 Task: Look for space in Tomioka, Japan from 17th June, 2023 to 21st June, 2023 for 2 adults in price range Rs.7000 to Rs.12000. Place can be private room with 1  bedroom having 2 beds and 1 bathroom. Property type can be house, flat, guest house. Booking option can be shelf check-in. Required host language is English.
Action: Mouse moved to (438, 88)
Screenshot: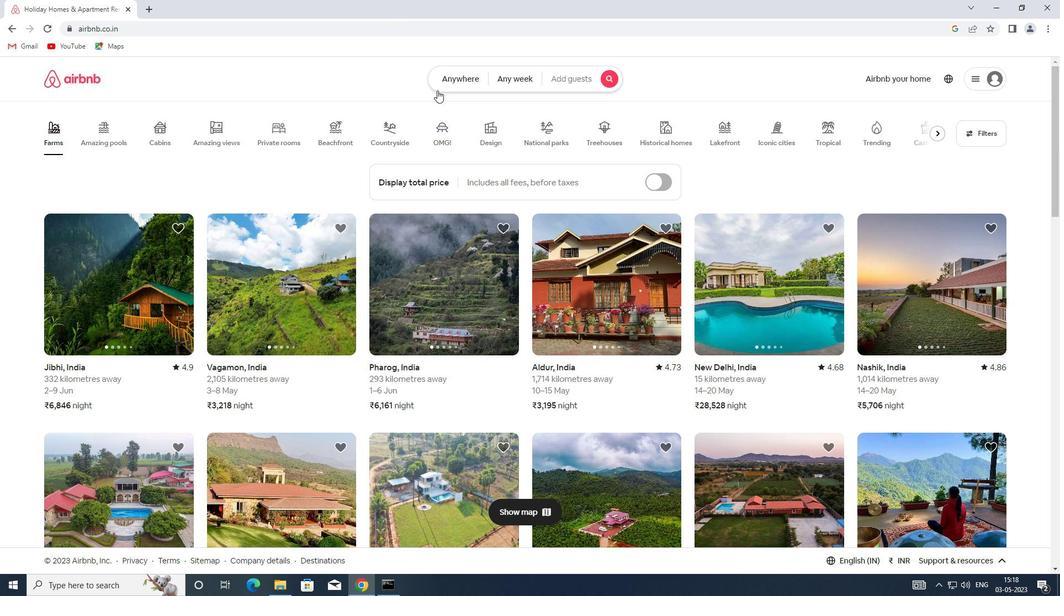 
Action: Mouse pressed left at (438, 88)
Screenshot: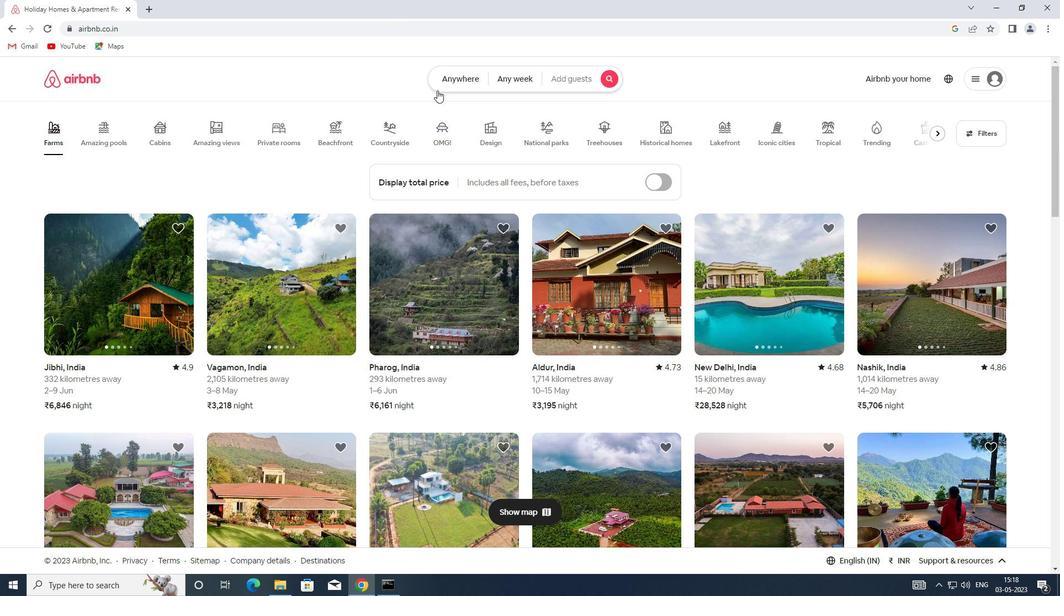 
Action: Mouse moved to (353, 122)
Screenshot: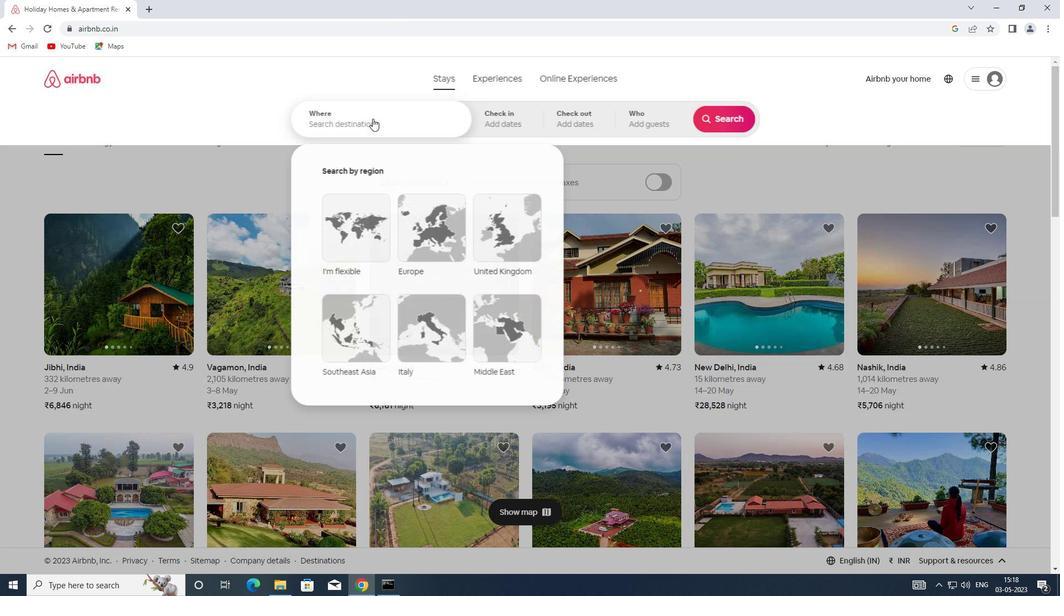 
Action: Mouse pressed left at (353, 122)
Screenshot: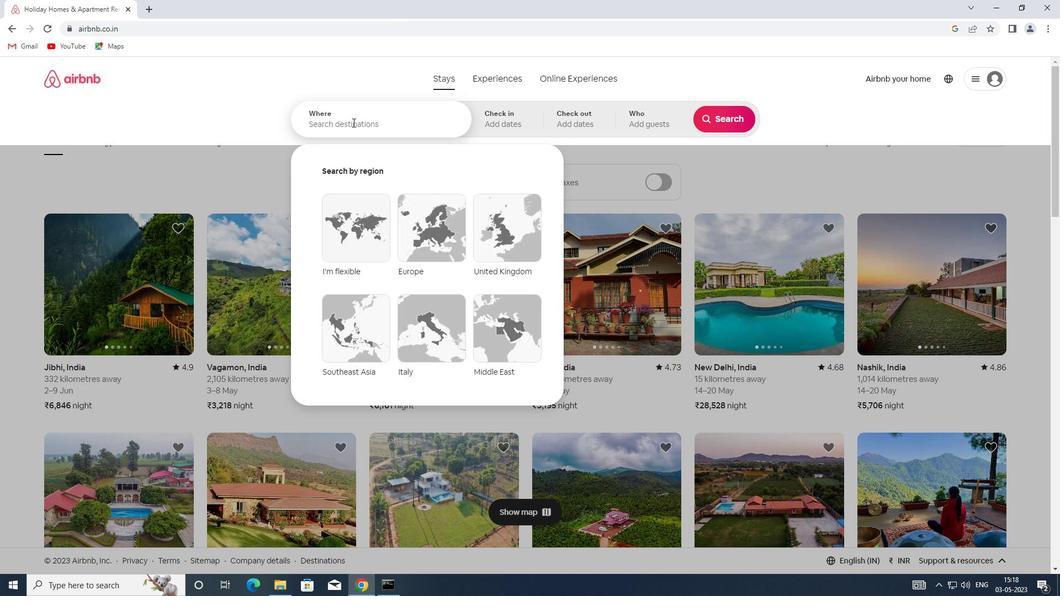 
Action: Key pressed <Key.shift>TOMIOKA,<Key.shift><Key.shift><Key.shift><Key.shift><Key.shift><Key.shift><Key.shift><Key.shift><Key.shift><Key.shift><Key.shift><Key.shift><Key.shift><Key.shift><Key.shift>JAPAN
Screenshot: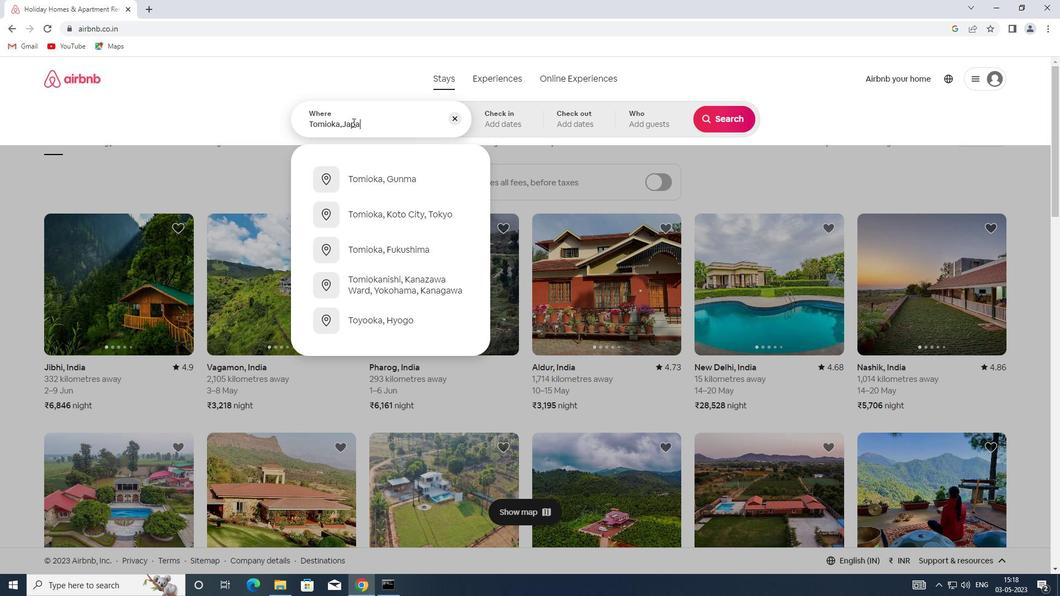 
Action: Mouse moved to (497, 123)
Screenshot: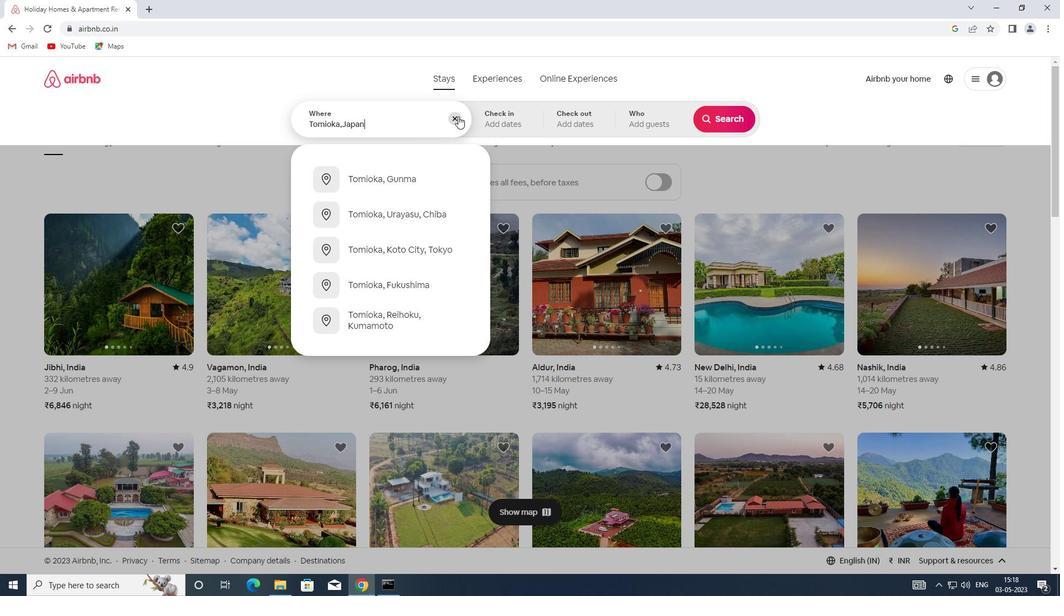 
Action: Mouse pressed left at (497, 123)
Screenshot: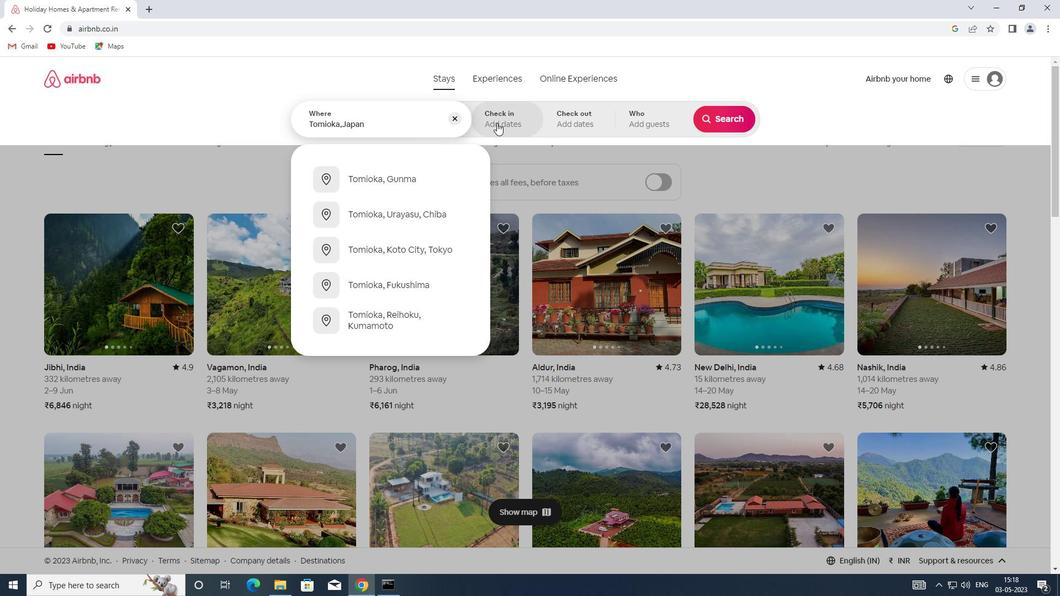 
Action: Mouse moved to (709, 304)
Screenshot: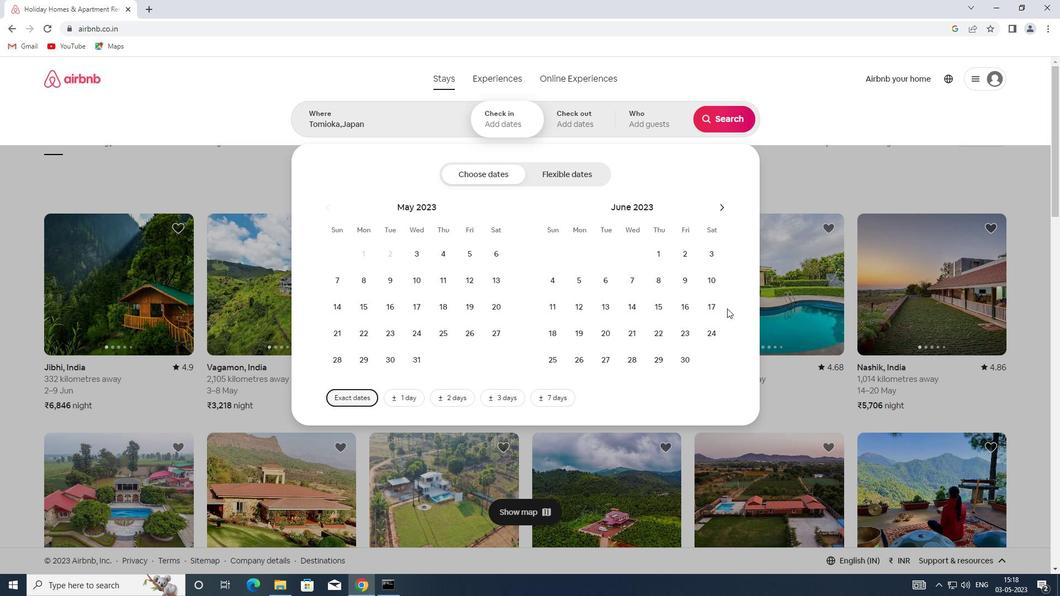 
Action: Mouse pressed left at (709, 304)
Screenshot: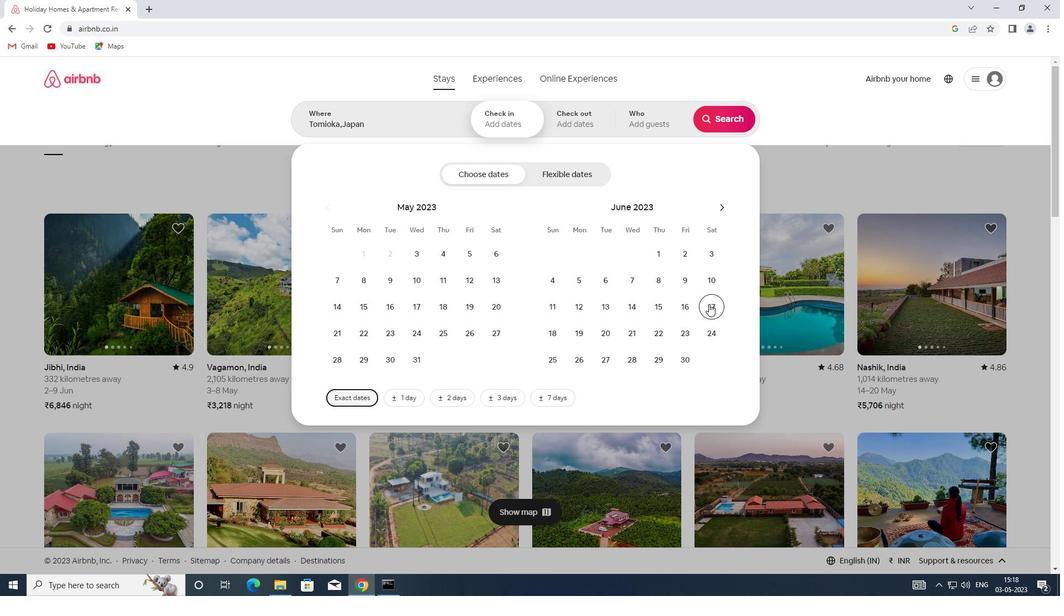 
Action: Mouse moved to (628, 333)
Screenshot: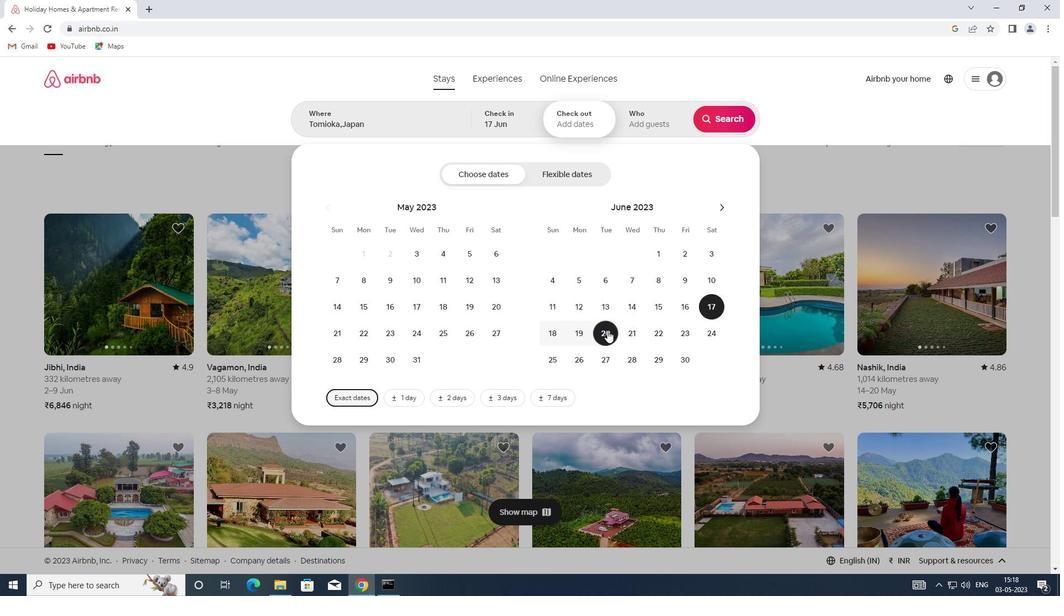 
Action: Mouse pressed left at (628, 333)
Screenshot: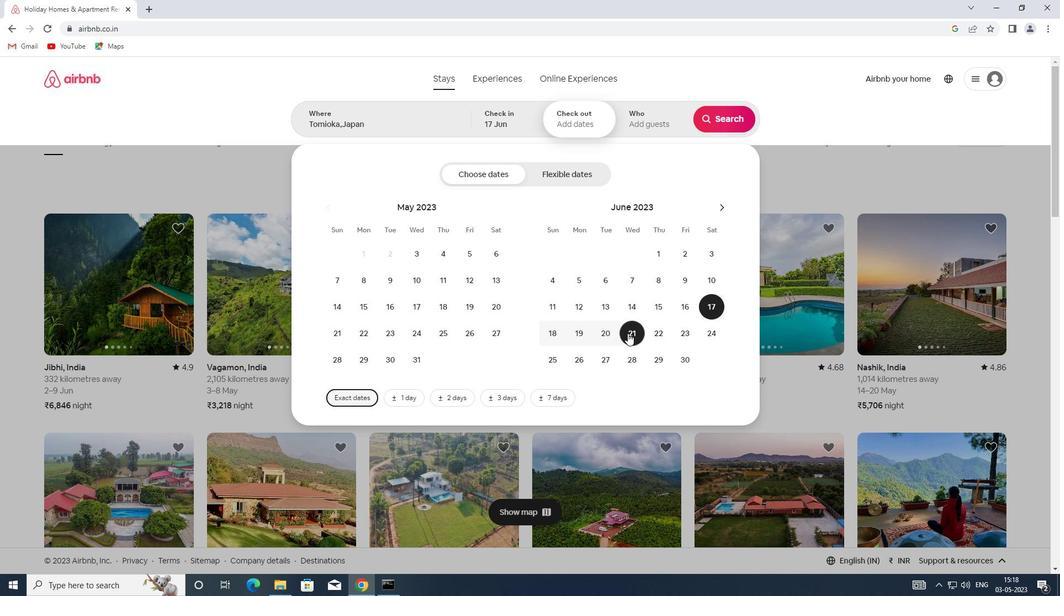 
Action: Mouse moved to (640, 112)
Screenshot: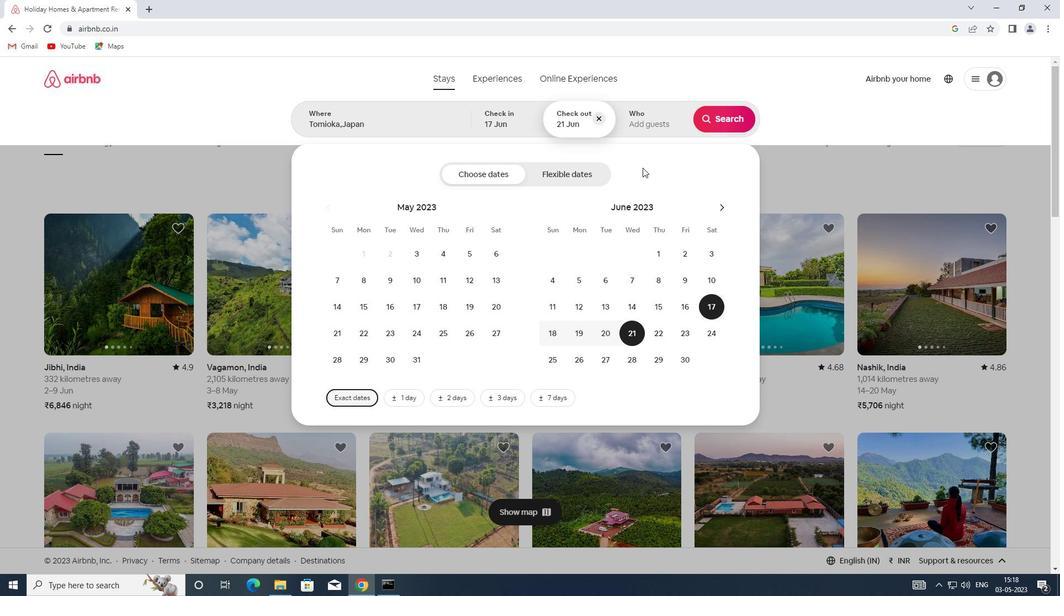 
Action: Mouse pressed left at (640, 112)
Screenshot: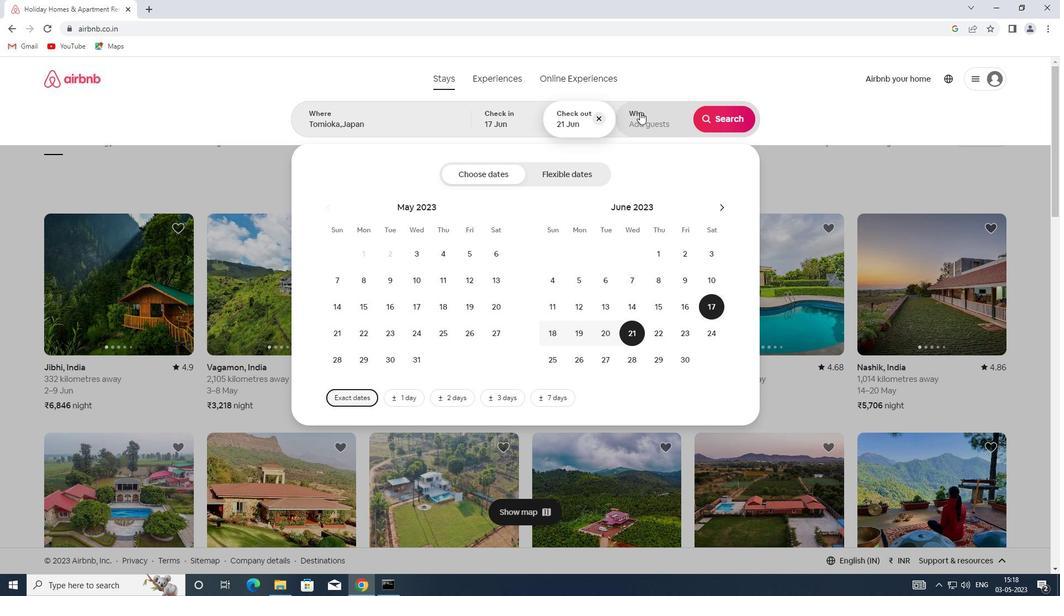 
Action: Mouse moved to (730, 184)
Screenshot: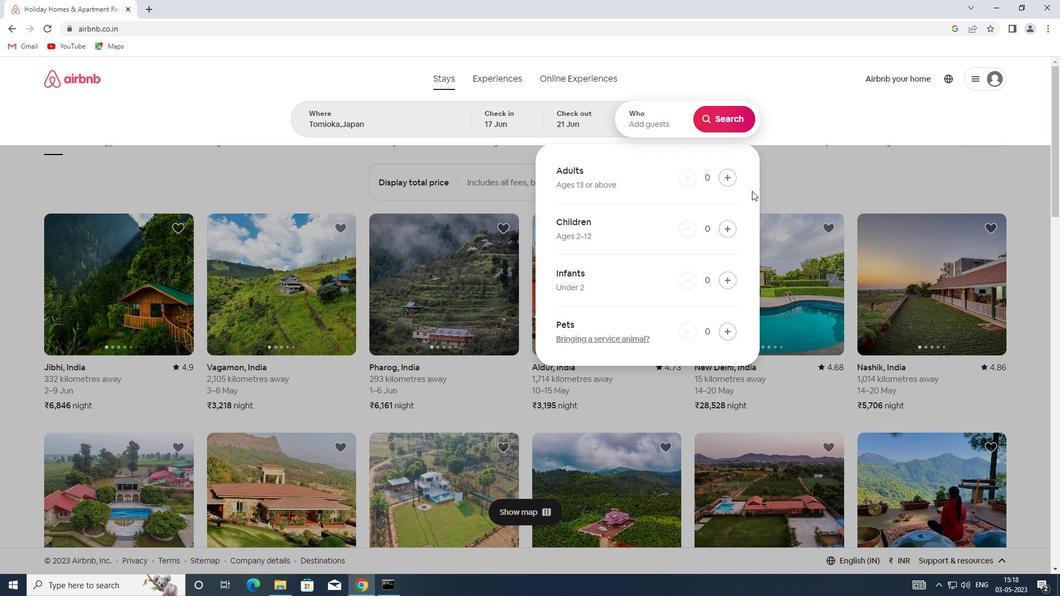
Action: Mouse pressed left at (730, 184)
Screenshot: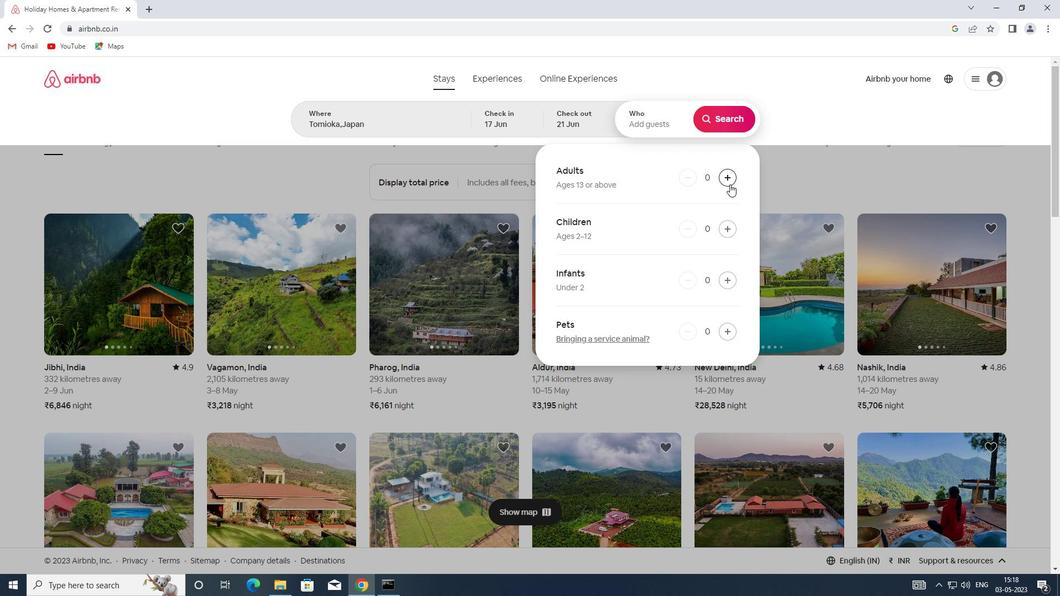 
Action: Mouse moved to (730, 183)
Screenshot: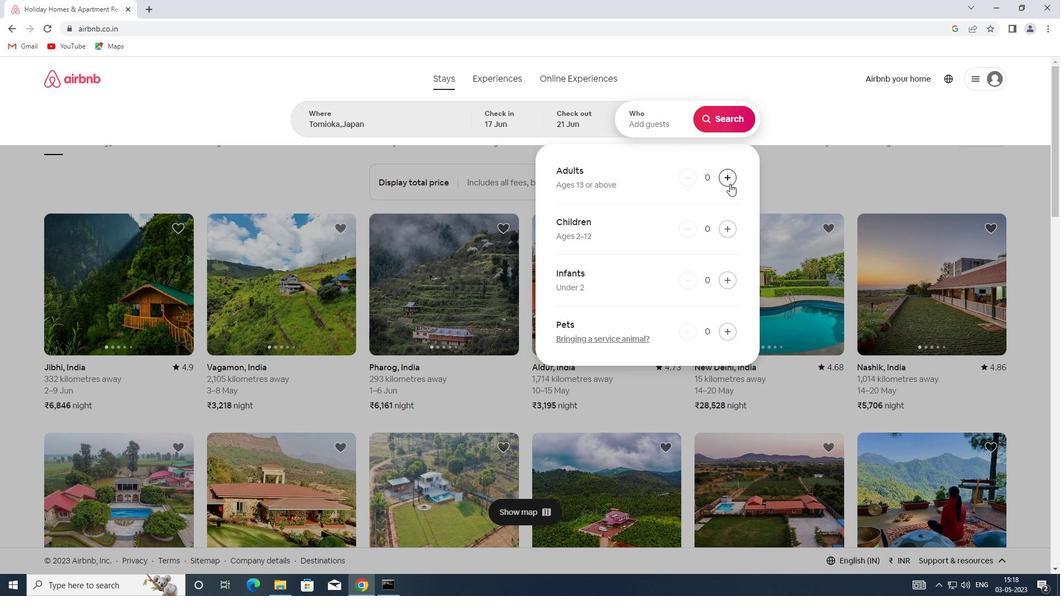 
Action: Mouse pressed left at (730, 183)
Screenshot: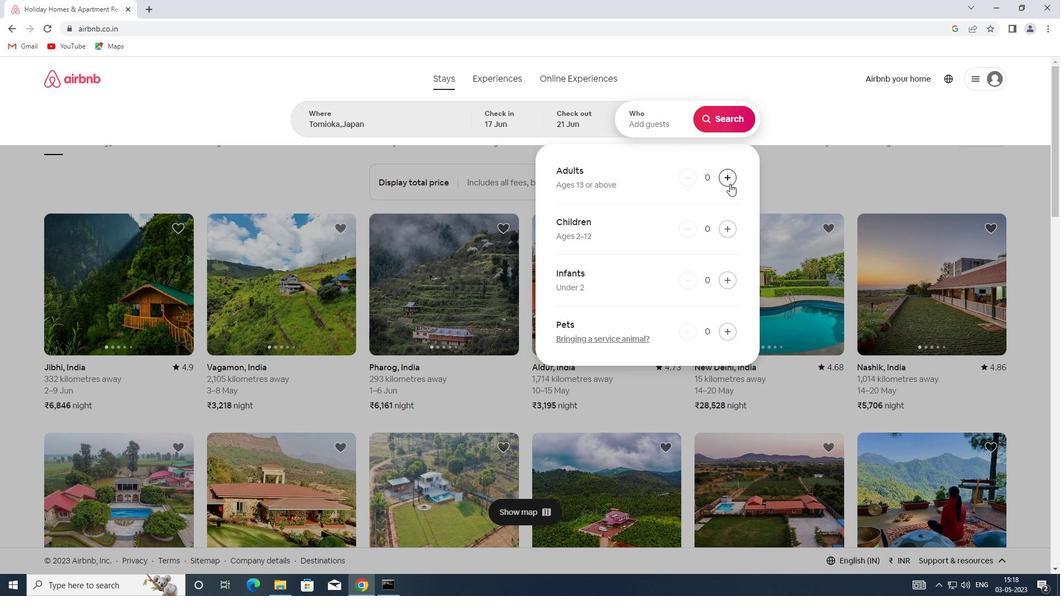 
Action: Mouse moved to (730, 121)
Screenshot: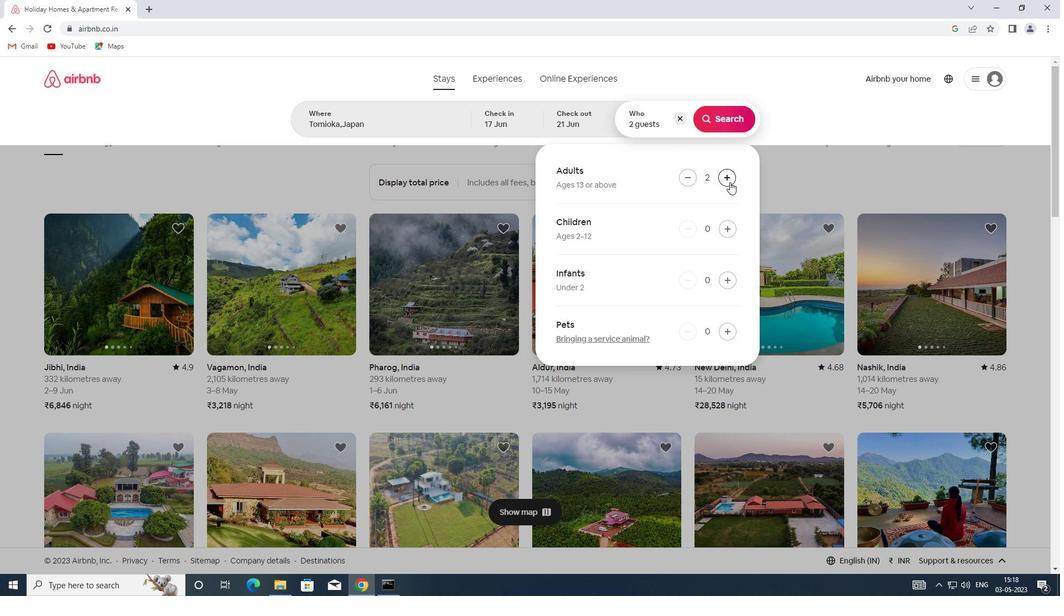
Action: Mouse pressed left at (730, 121)
Screenshot: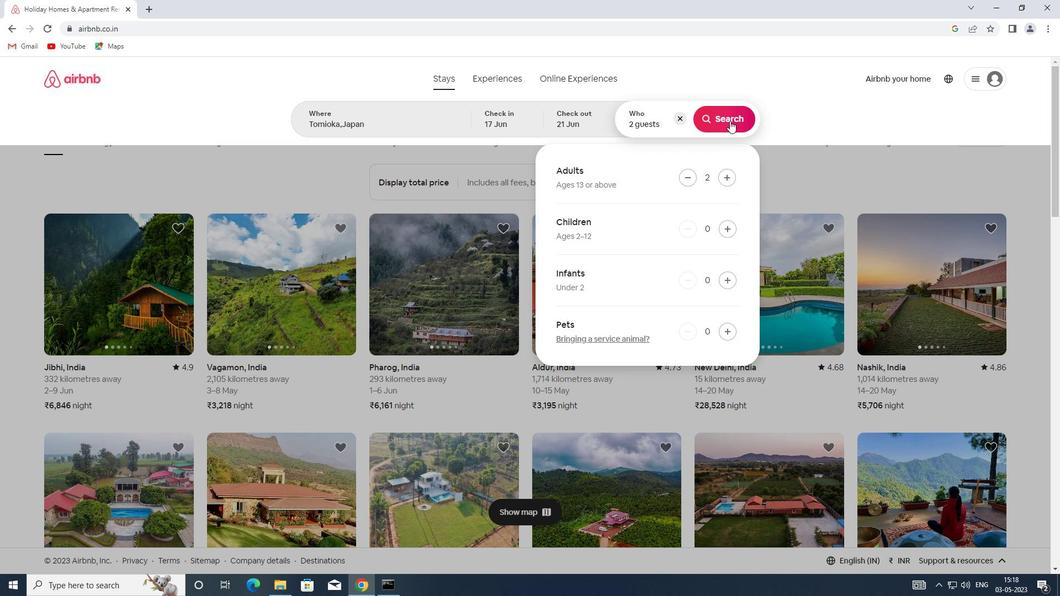 
Action: Mouse moved to (1007, 123)
Screenshot: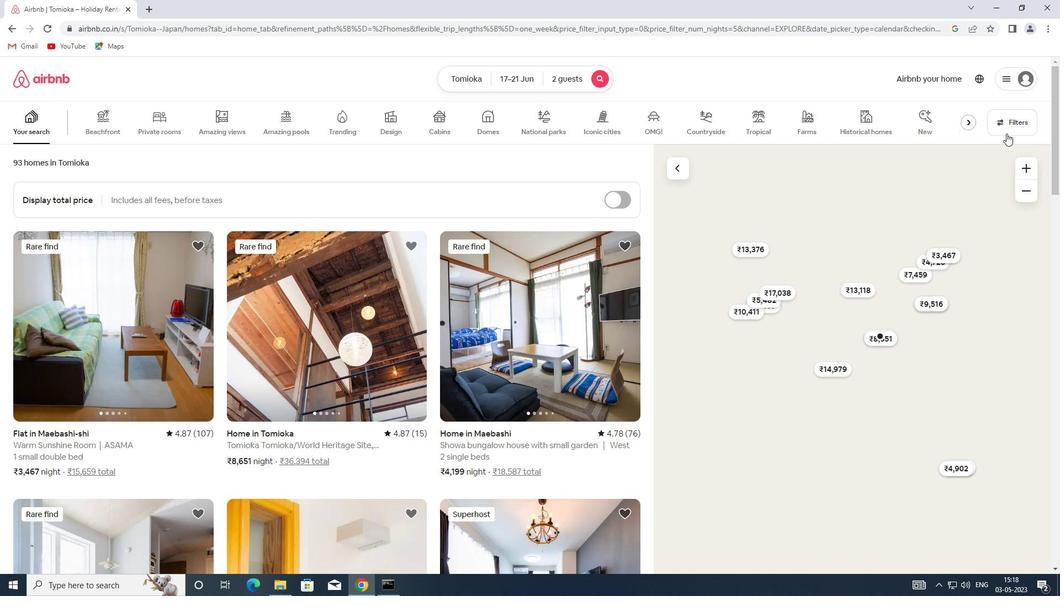 
Action: Mouse pressed left at (1007, 123)
Screenshot: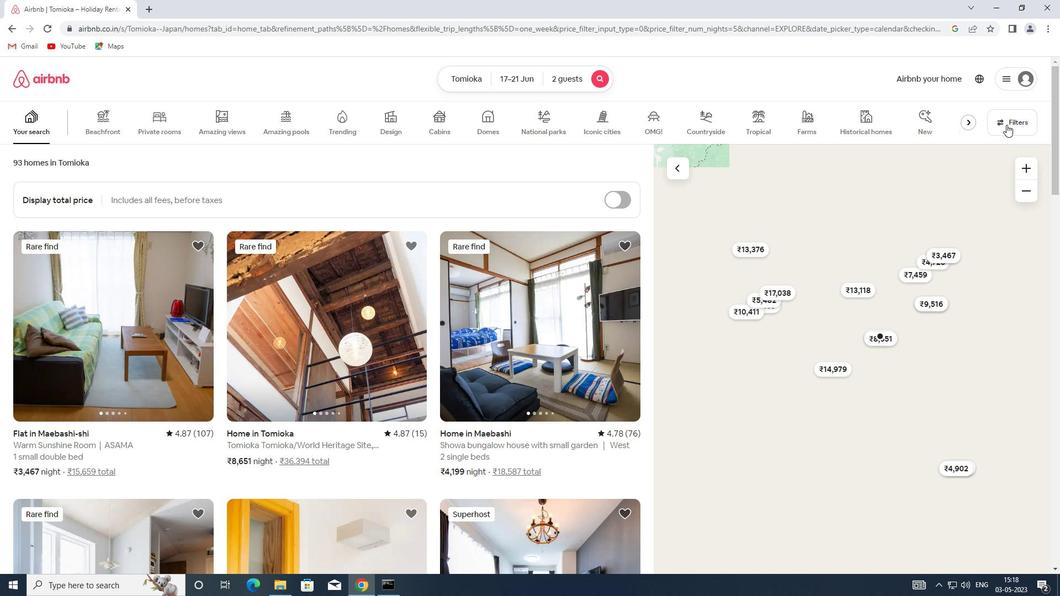 
Action: Mouse moved to (392, 263)
Screenshot: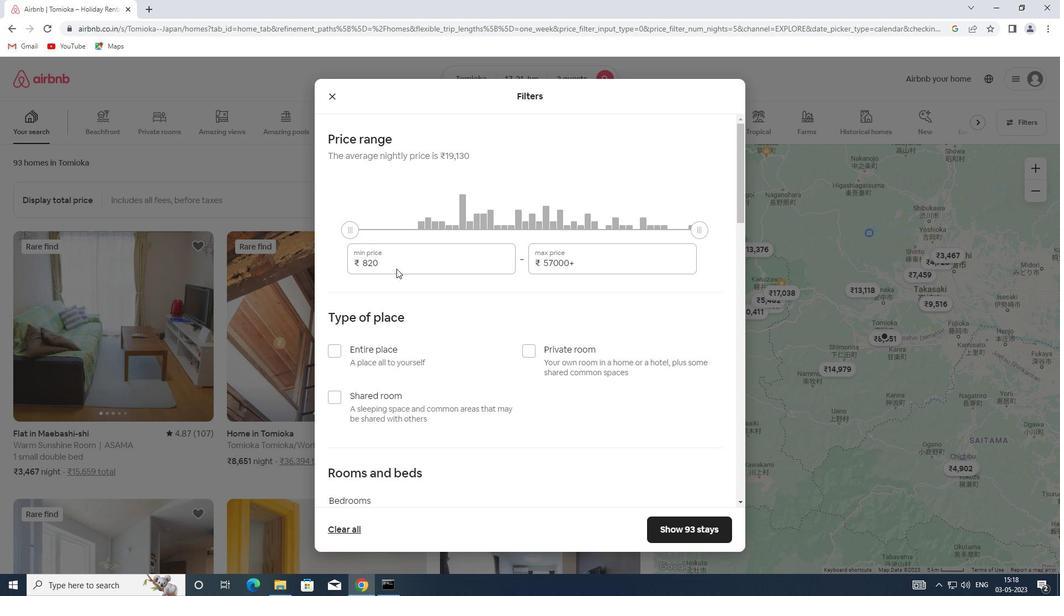 
Action: Mouse pressed left at (392, 263)
Screenshot: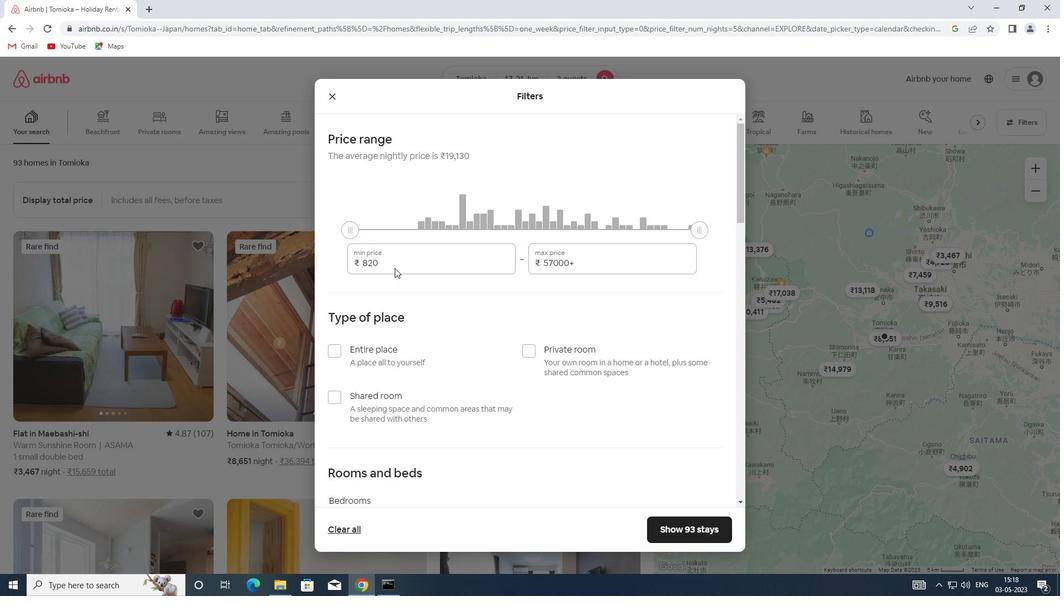 
Action: Mouse moved to (306, 258)
Screenshot: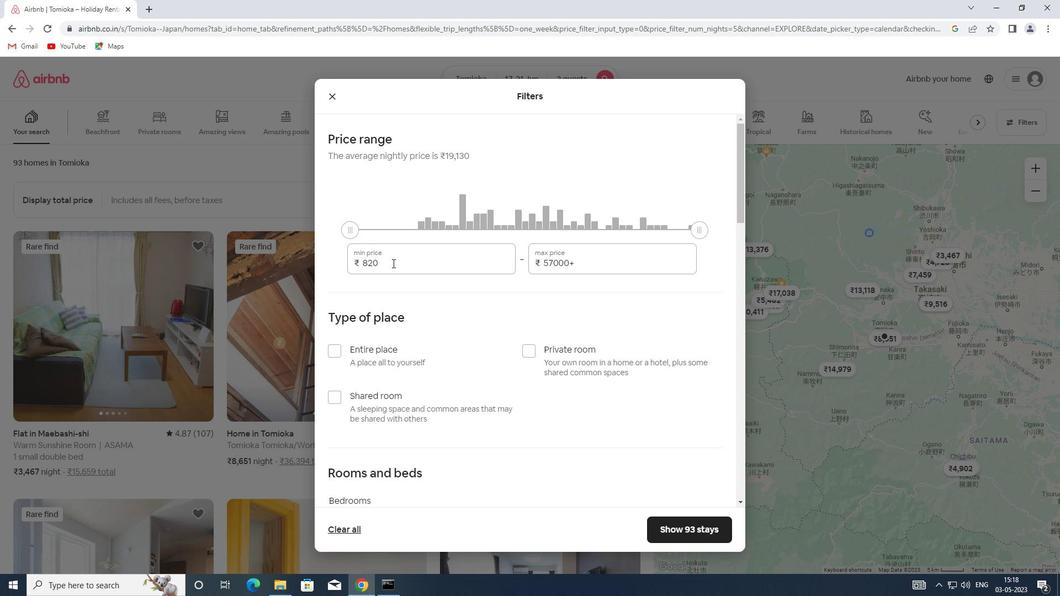 
Action: Key pressed 7000
Screenshot: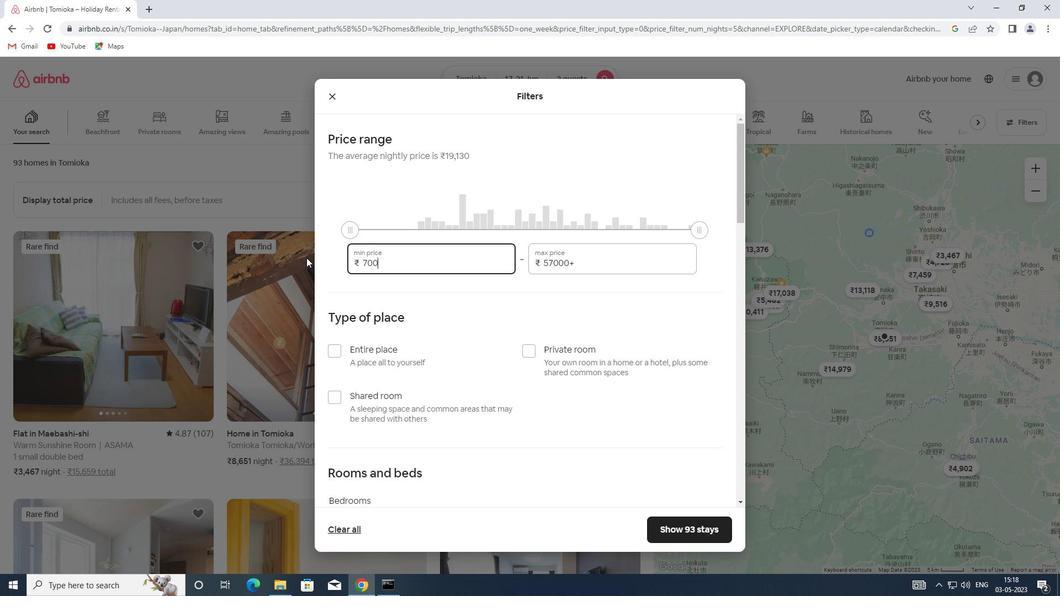
Action: Mouse moved to (586, 266)
Screenshot: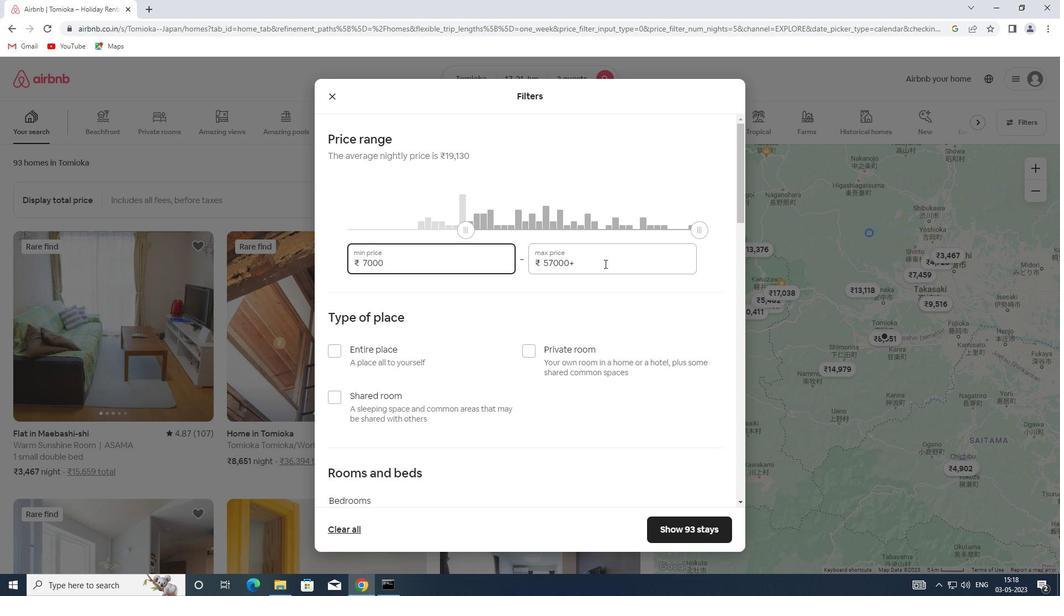 
Action: Mouse pressed left at (586, 266)
Screenshot: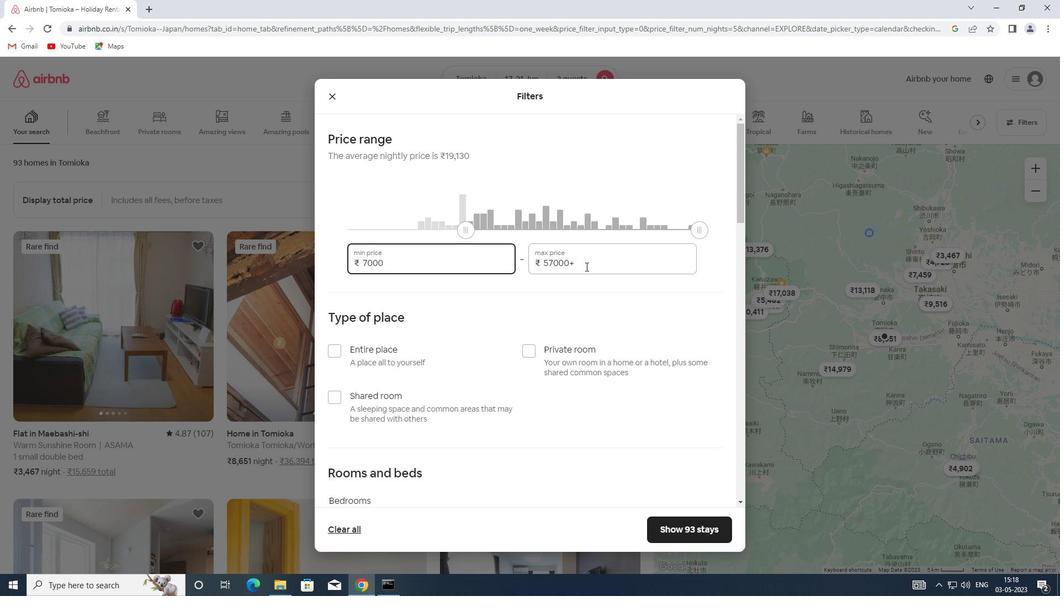 
Action: Mouse moved to (529, 262)
Screenshot: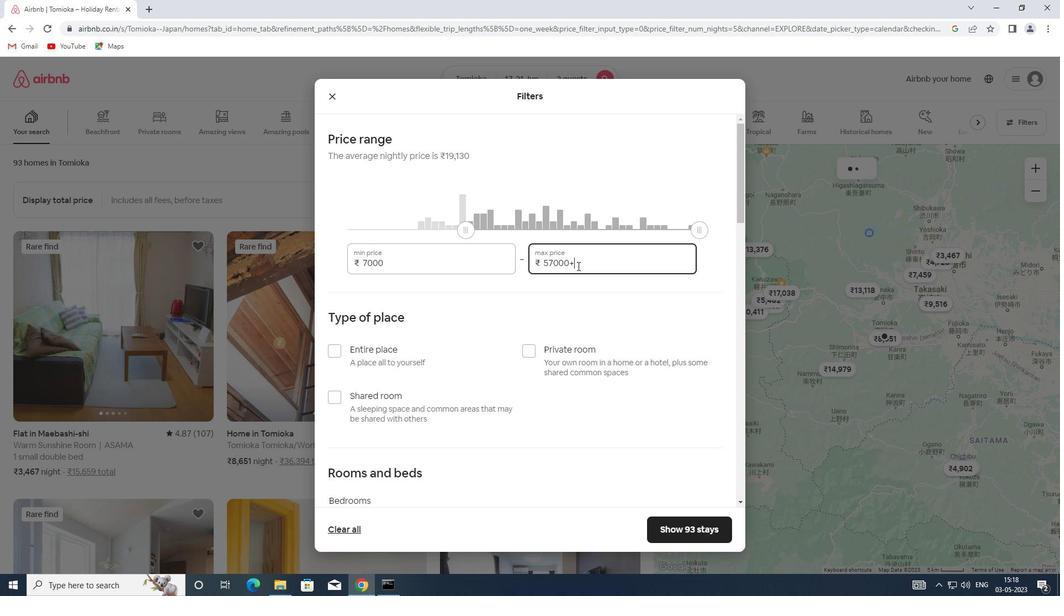 
Action: Key pressed 12000
Screenshot: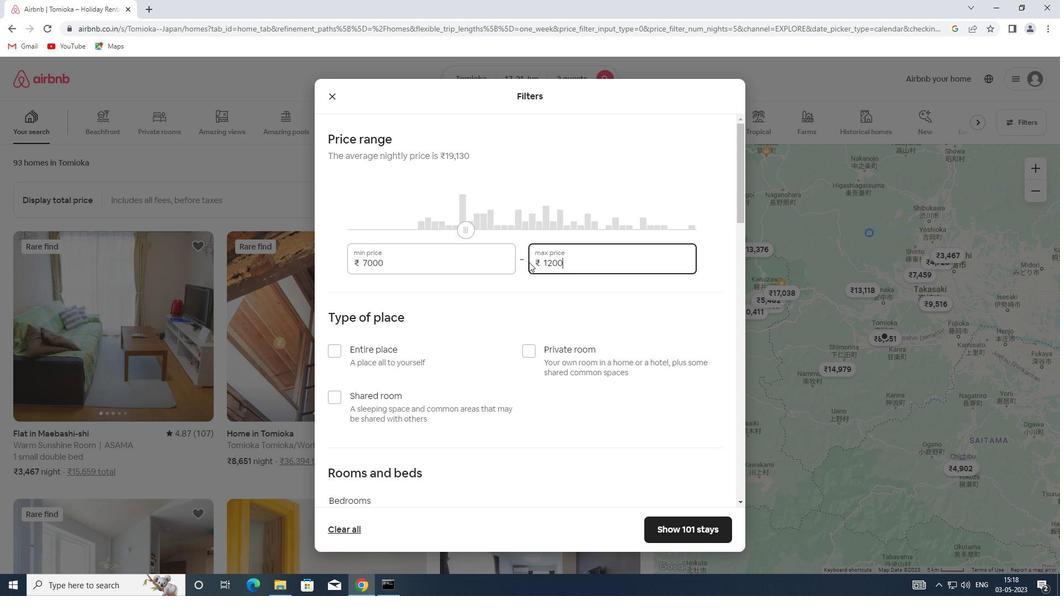 
Action: Mouse moved to (532, 344)
Screenshot: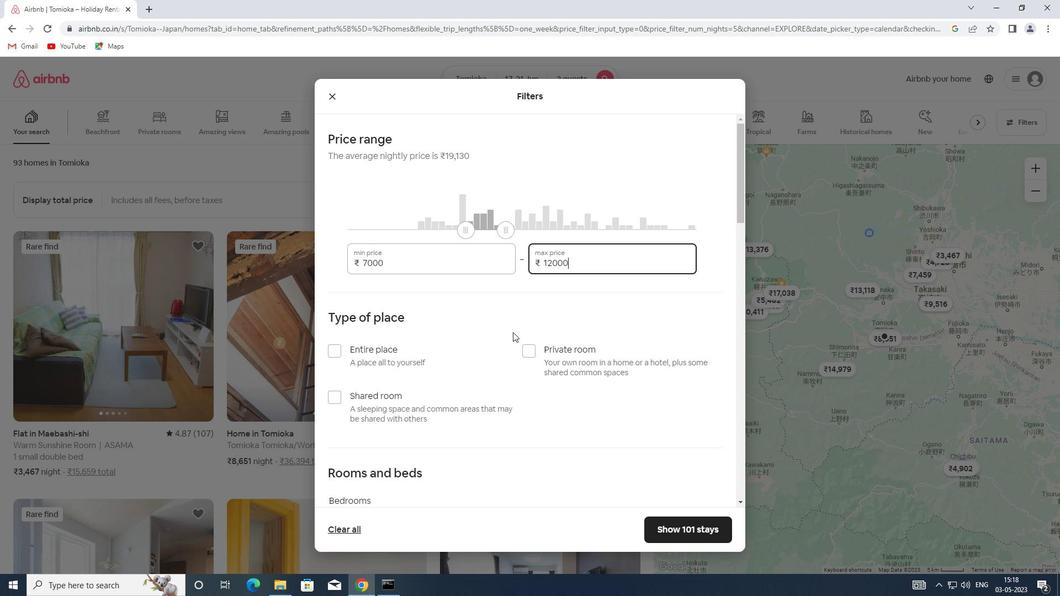 
Action: Mouse pressed left at (532, 344)
Screenshot: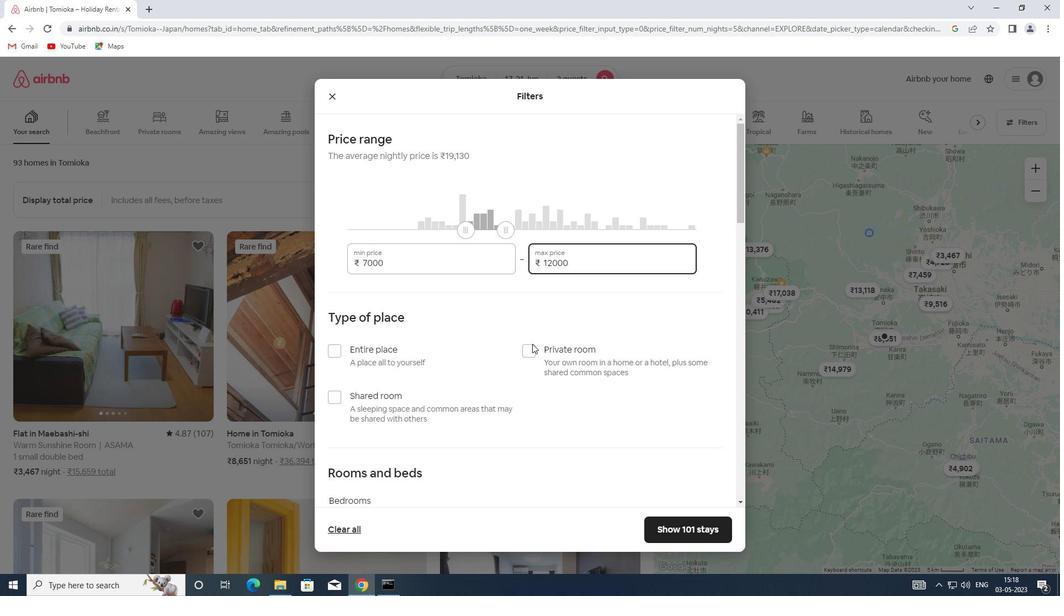
Action: Mouse moved to (529, 349)
Screenshot: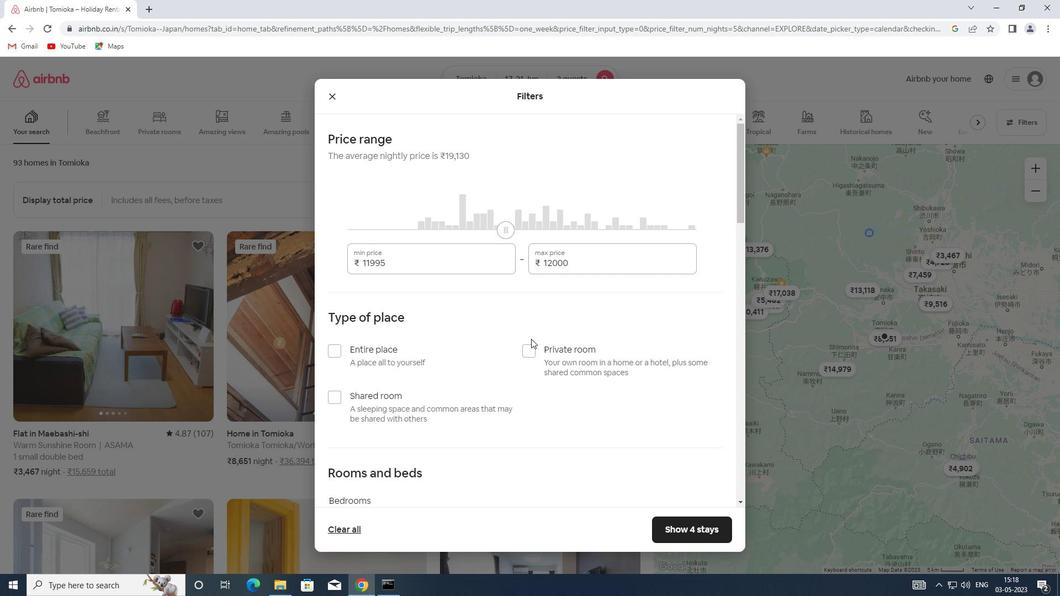 
Action: Mouse pressed left at (529, 349)
Screenshot: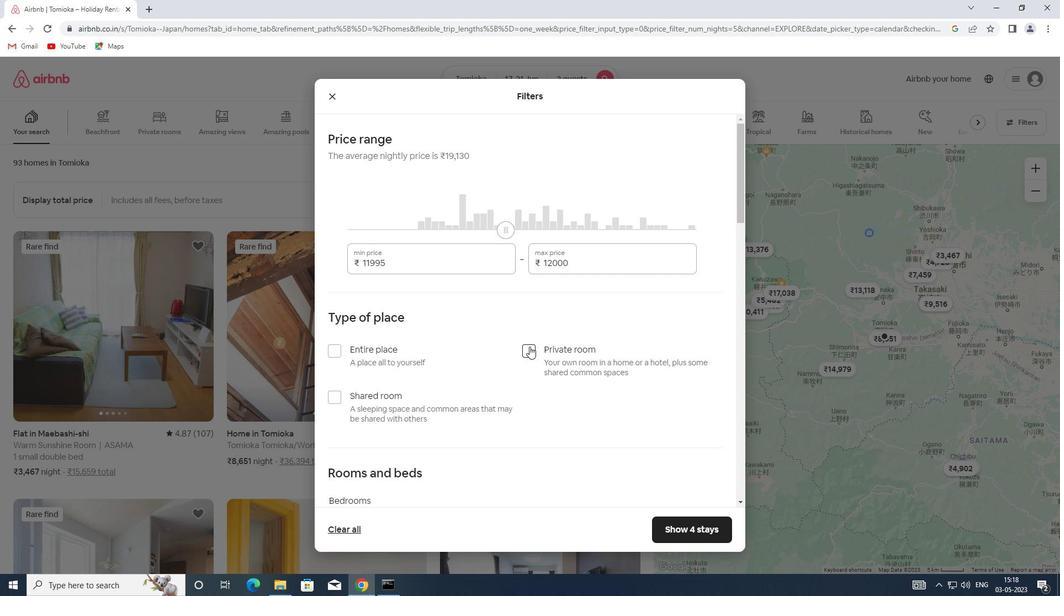 
Action: Mouse moved to (527, 303)
Screenshot: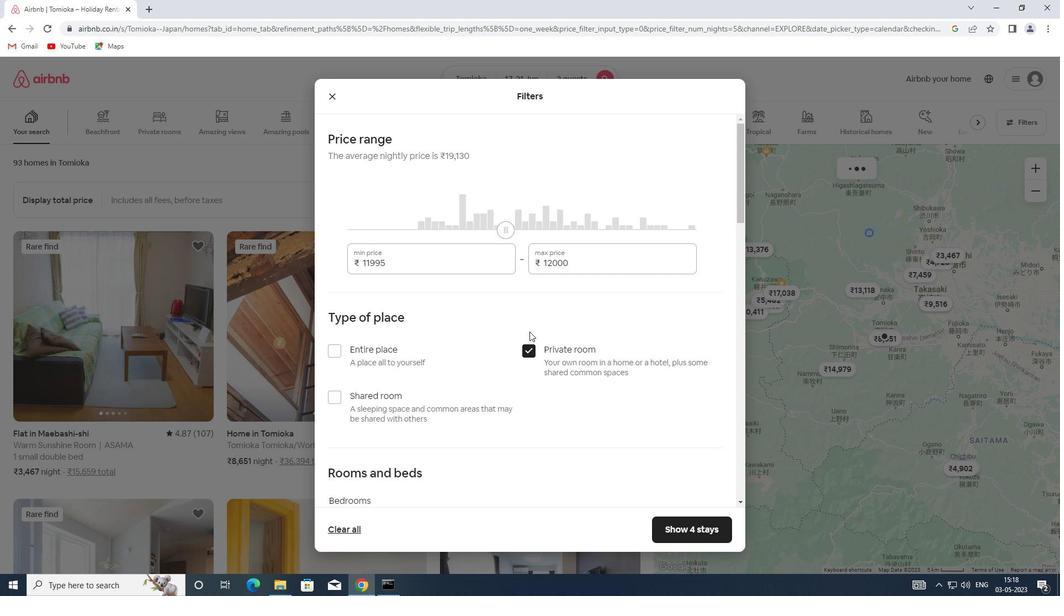
Action: Mouse scrolled (527, 303) with delta (0, 0)
Screenshot: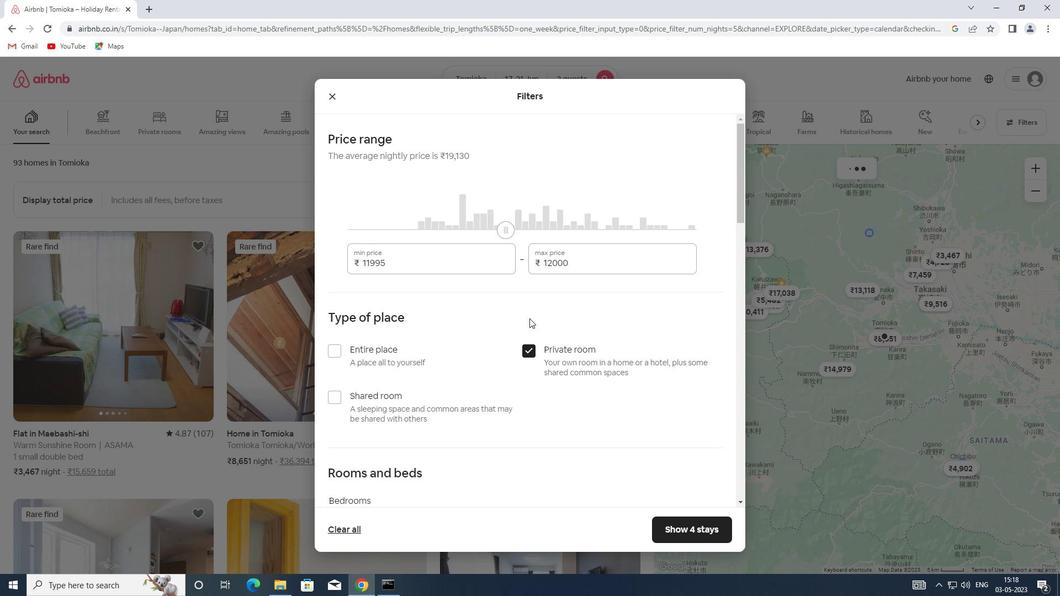 
Action: Mouse scrolled (527, 303) with delta (0, 0)
Screenshot: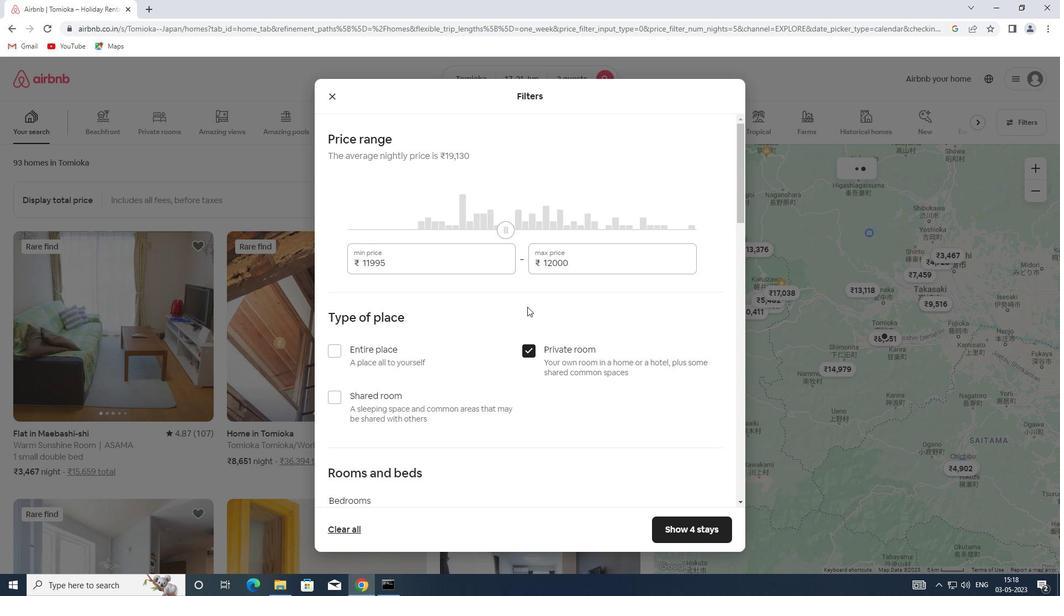 
Action: Mouse scrolled (527, 303) with delta (0, 0)
Screenshot: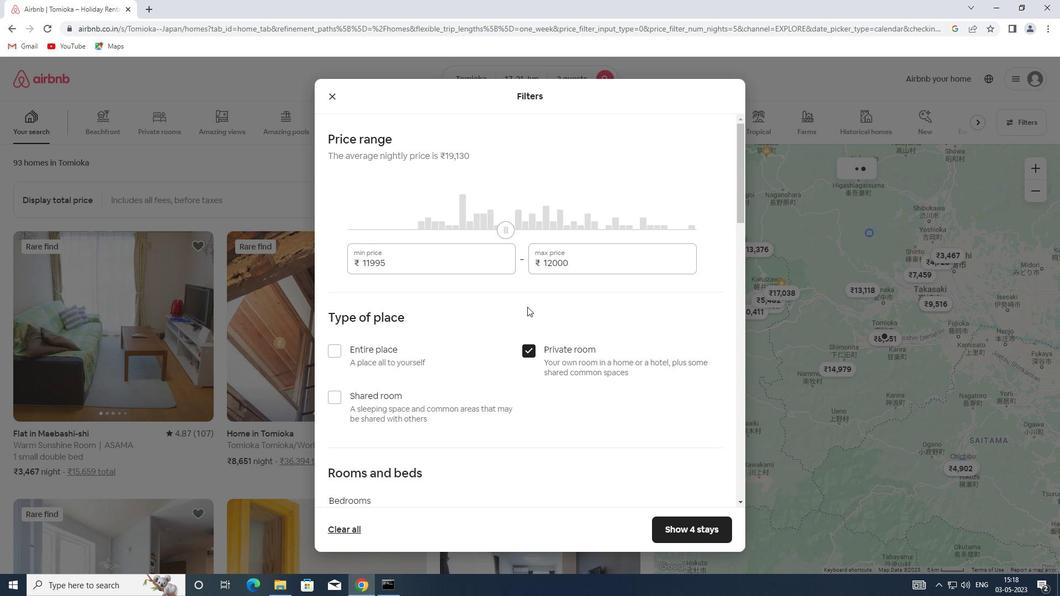 
Action: Mouse moved to (406, 365)
Screenshot: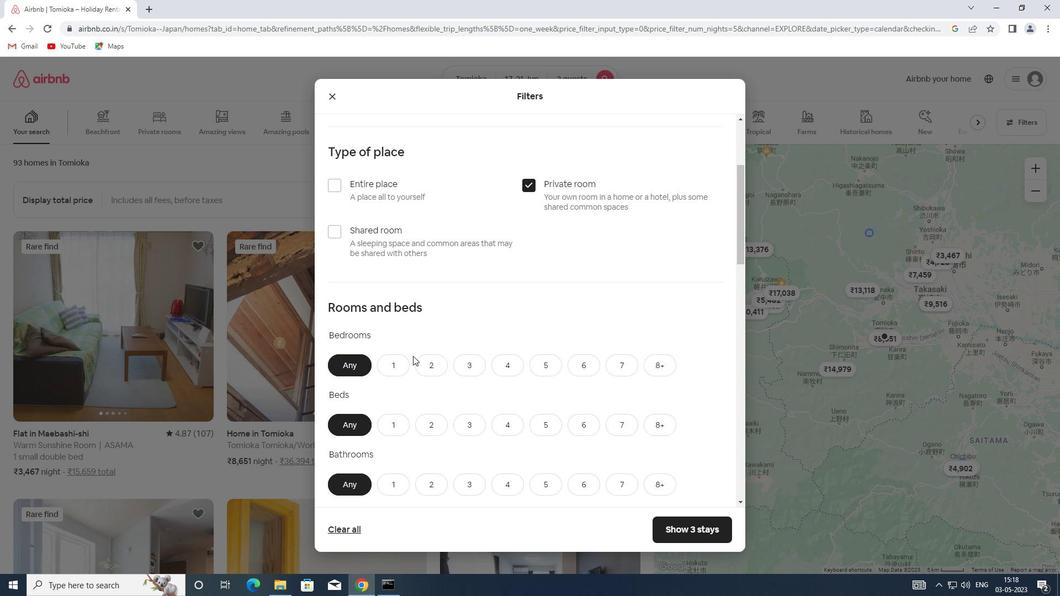 
Action: Mouse pressed left at (406, 365)
Screenshot: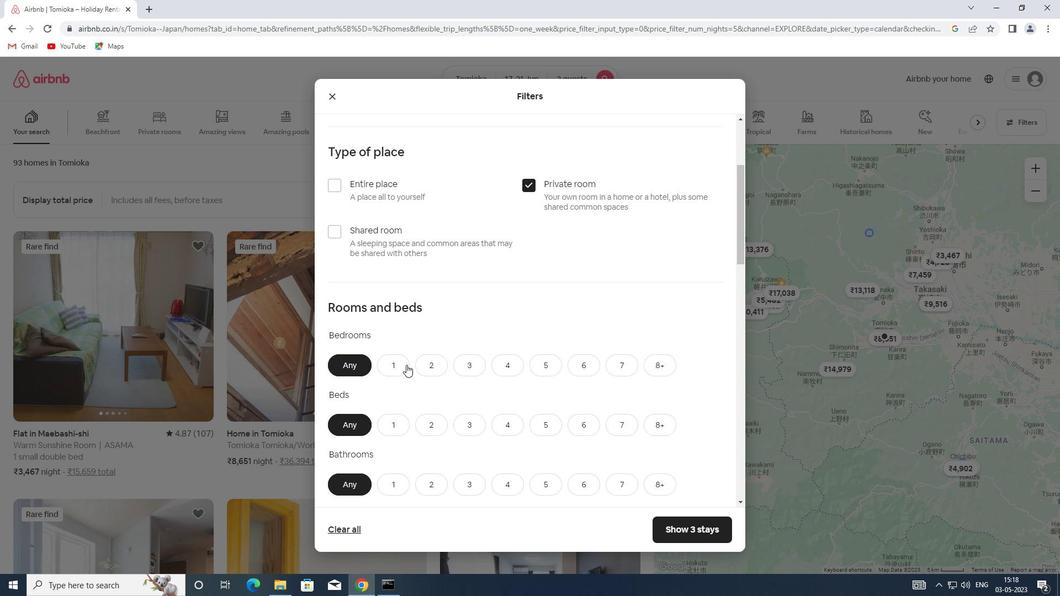 
Action: Mouse moved to (421, 421)
Screenshot: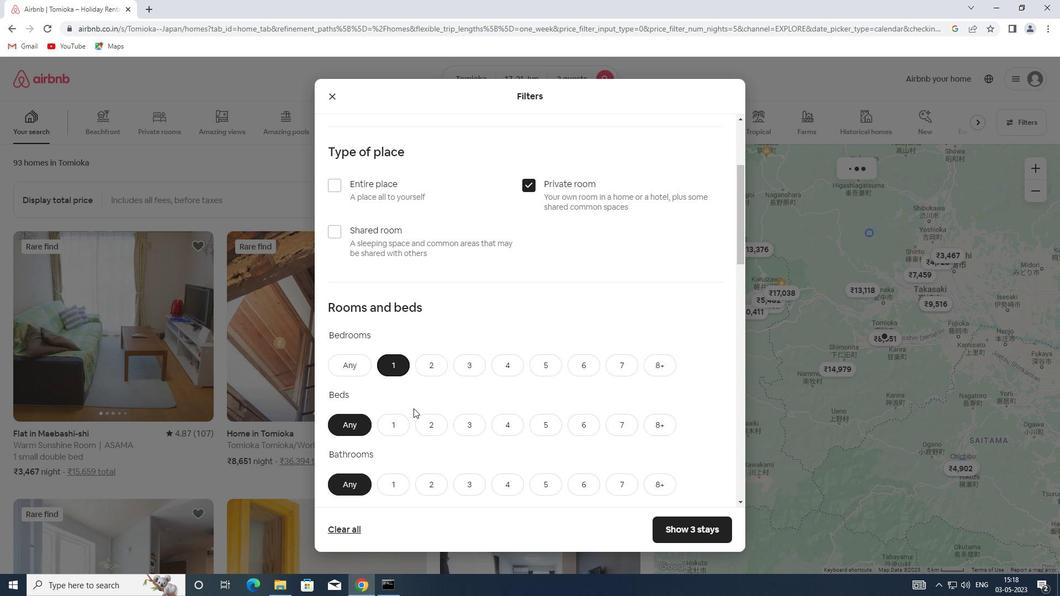 
Action: Mouse pressed left at (421, 421)
Screenshot: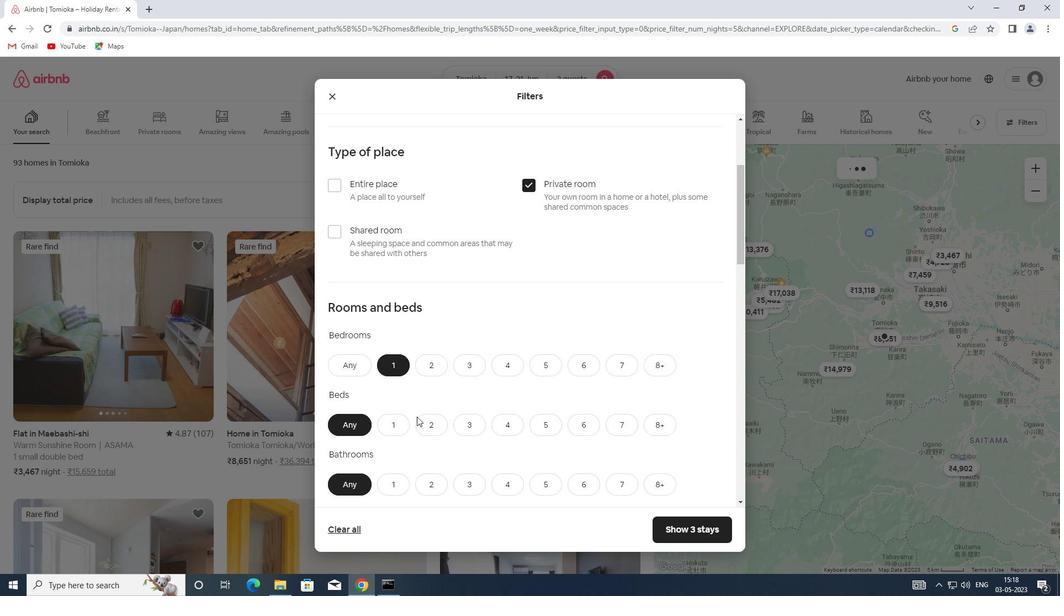 
Action: Mouse moved to (422, 409)
Screenshot: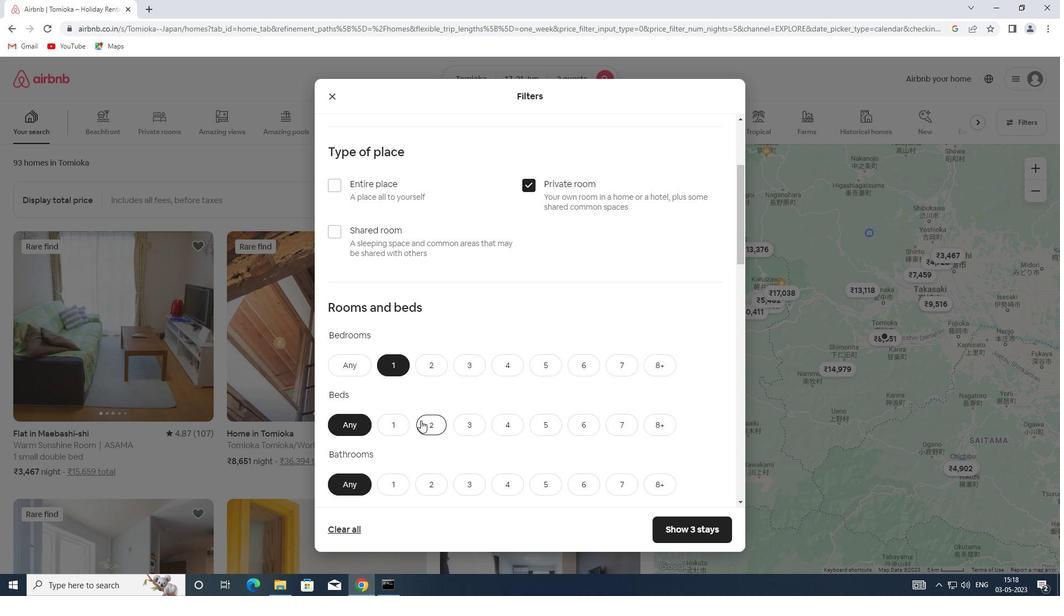 
Action: Mouse scrolled (422, 408) with delta (0, 0)
Screenshot: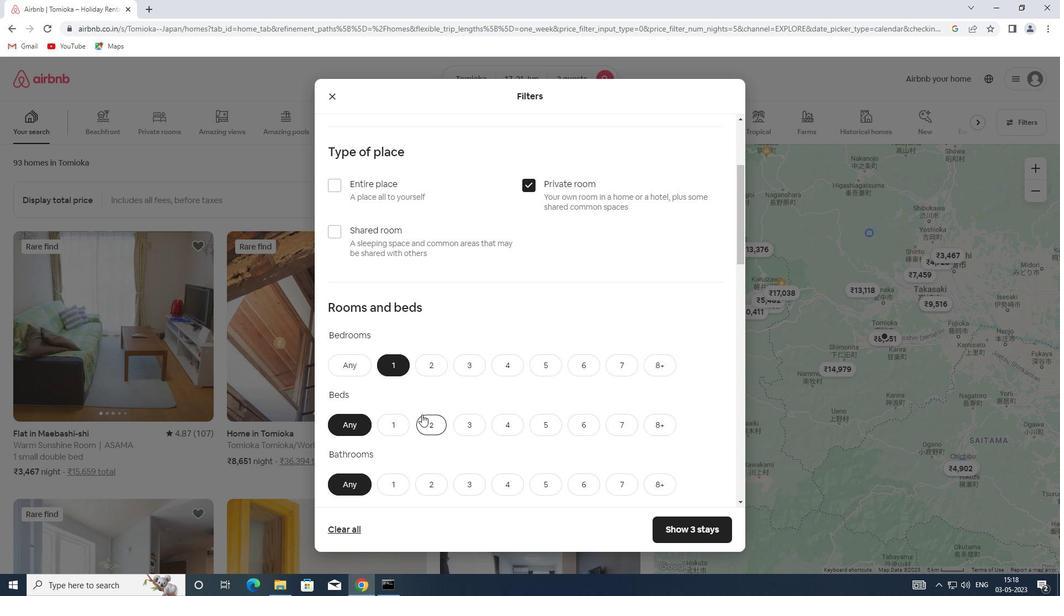 
Action: Mouse scrolled (422, 408) with delta (0, 0)
Screenshot: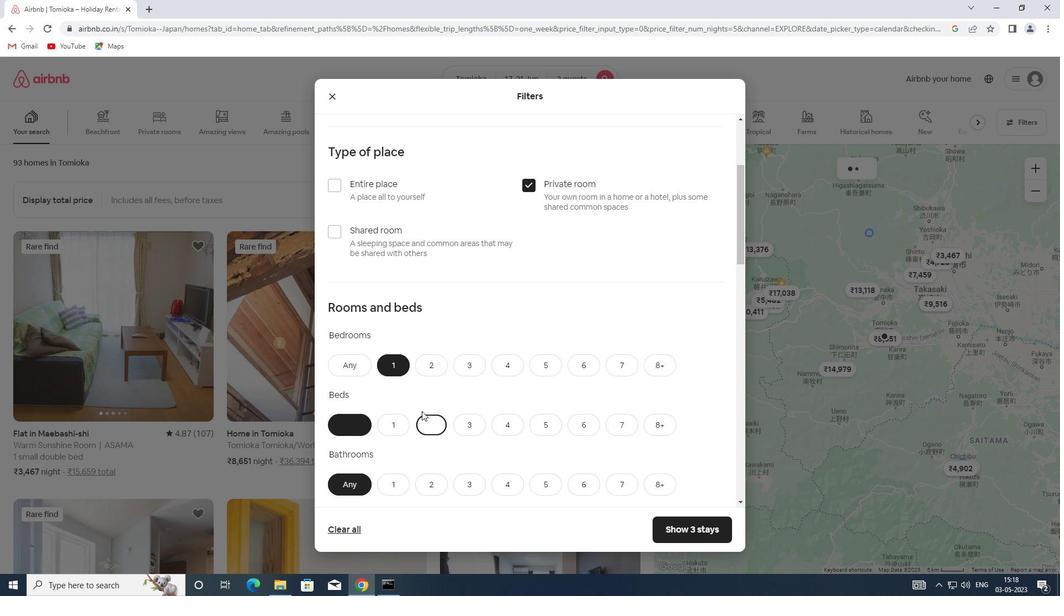 
Action: Mouse scrolled (422, 408) with delta (0, 0)
Screenshot: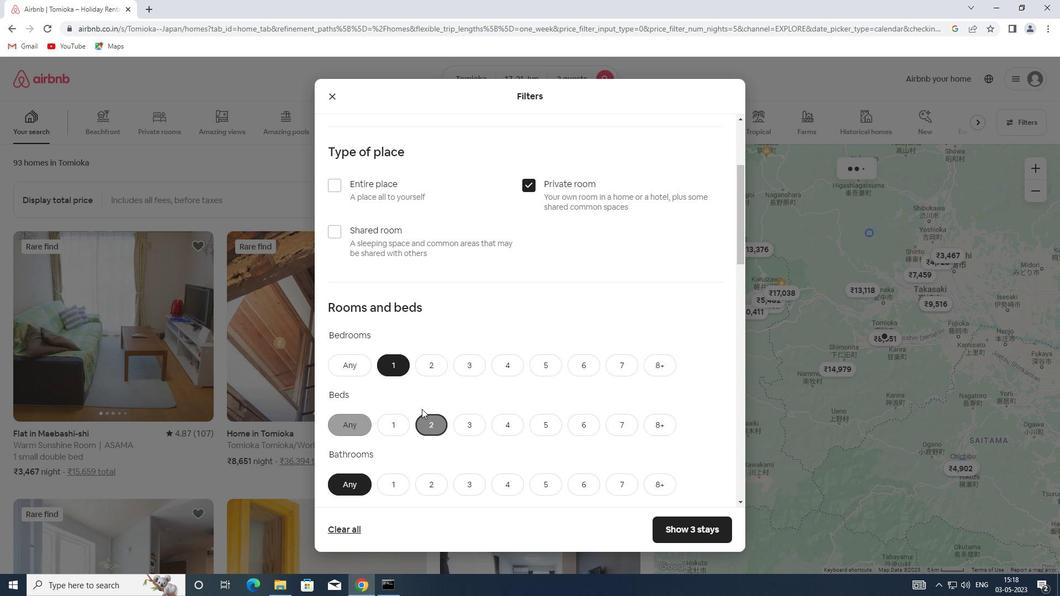 
Action: Mouse moved to (396, 317)
Screenshot: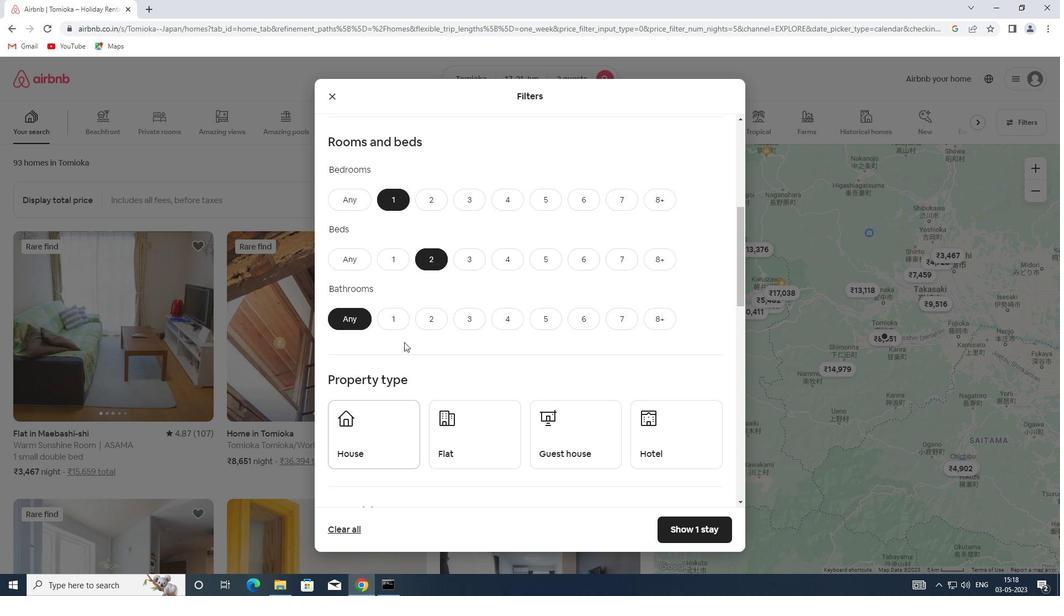 
Action: Mouse pressed left at (396, 317)
Screenshot: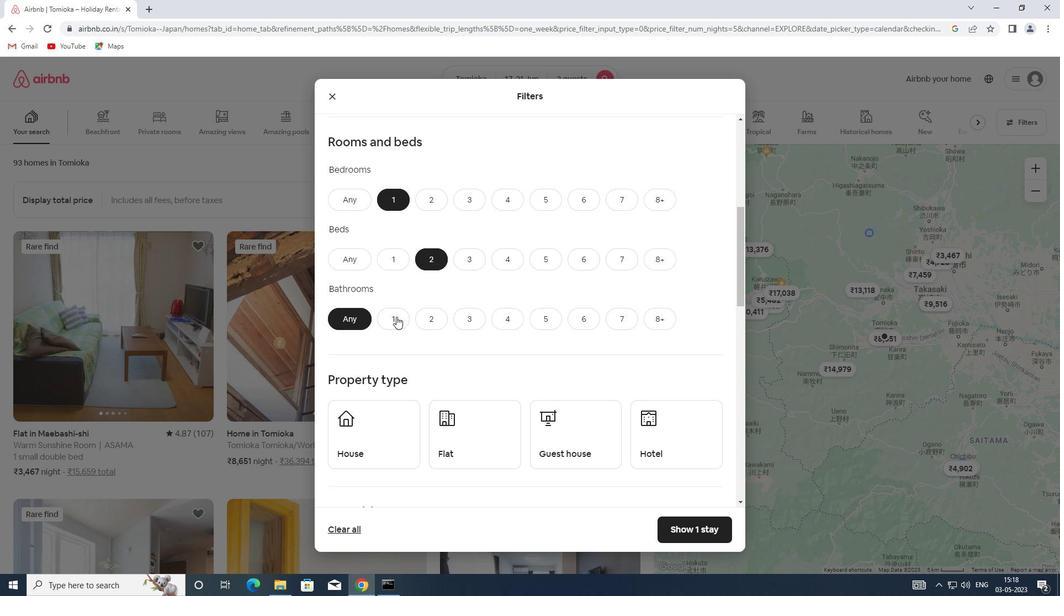 
Action: Mouse scrolled (396, 316) with delta (0, 0)
Screenshot: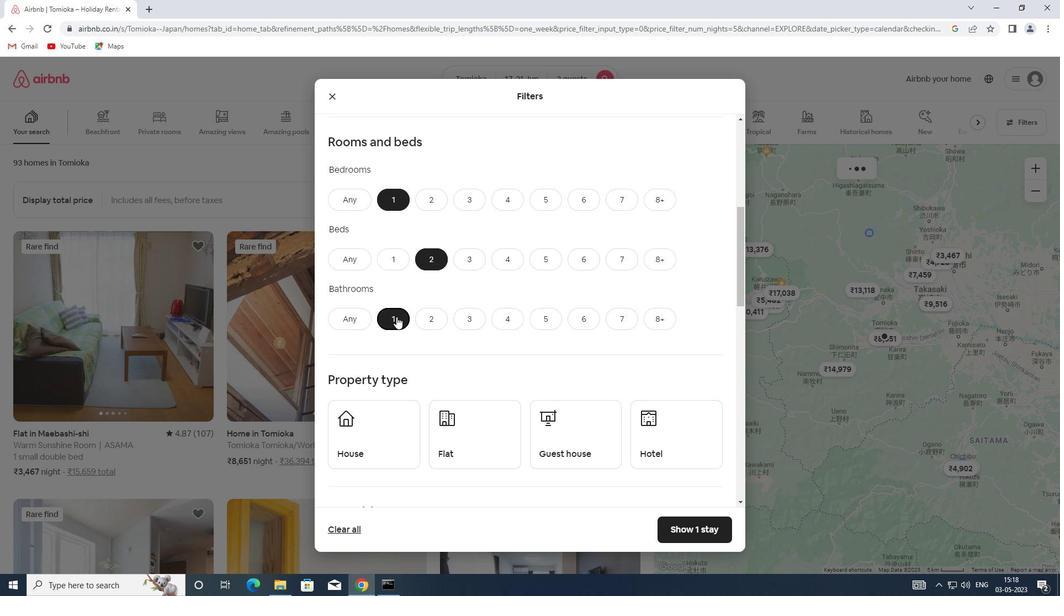 
Action: Mouse scrolled (396, 316) with delta (0, 0)
Screenshot: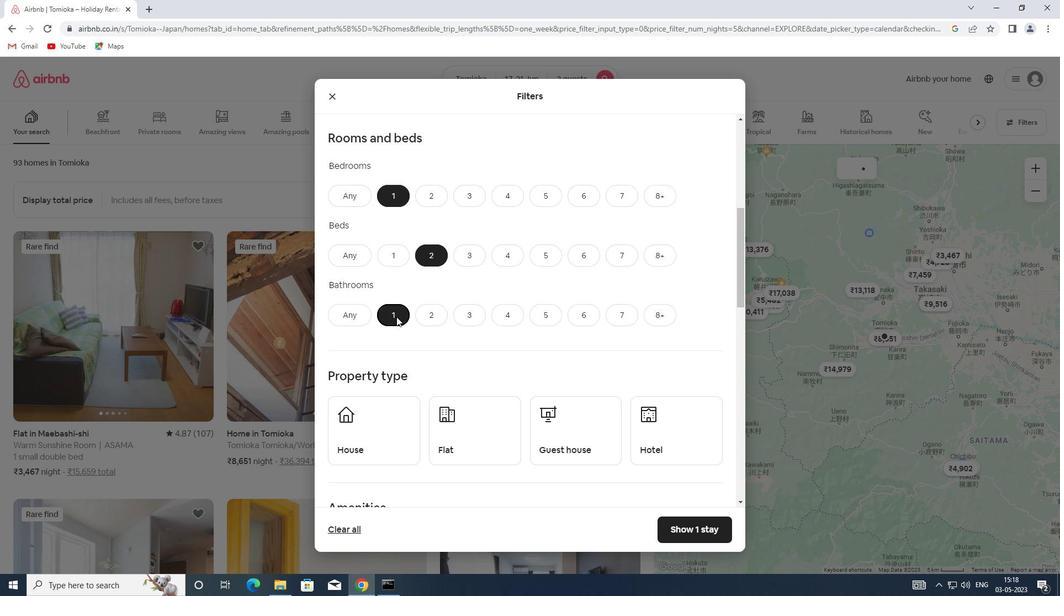 
Action: Mouse moved to (367, 350)
Screenshot: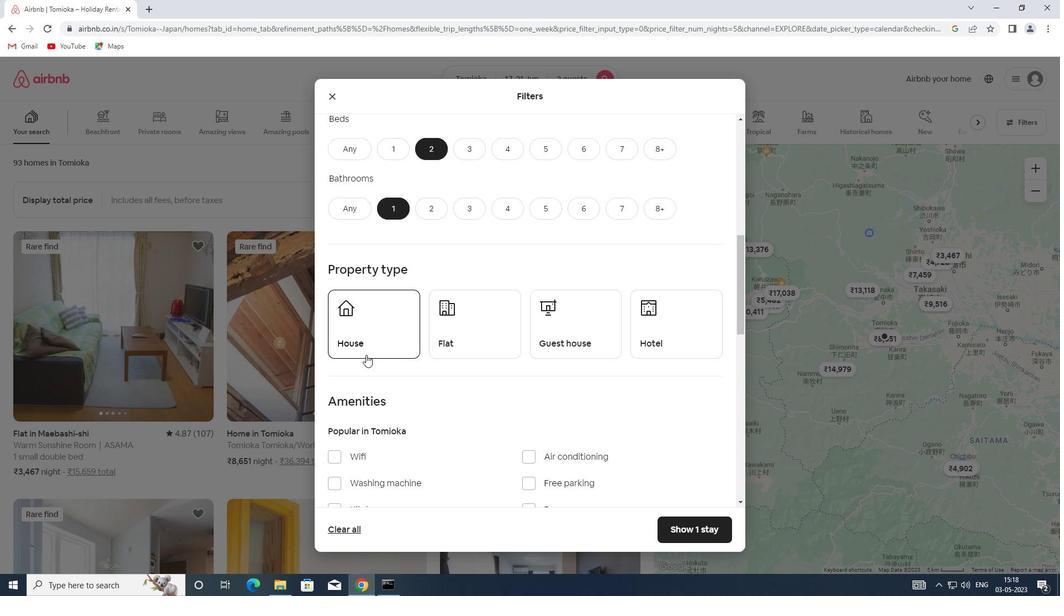 
Action: Mouse pressed left at (367, 350)
Screenshot: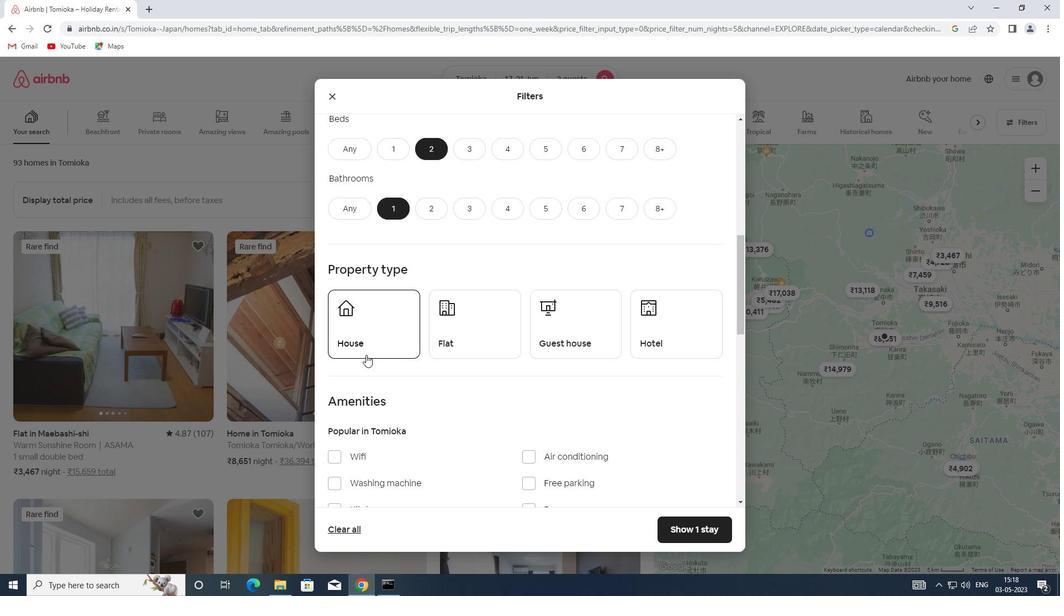 
Action: Mouse moved to (479, 335)
Screenshot: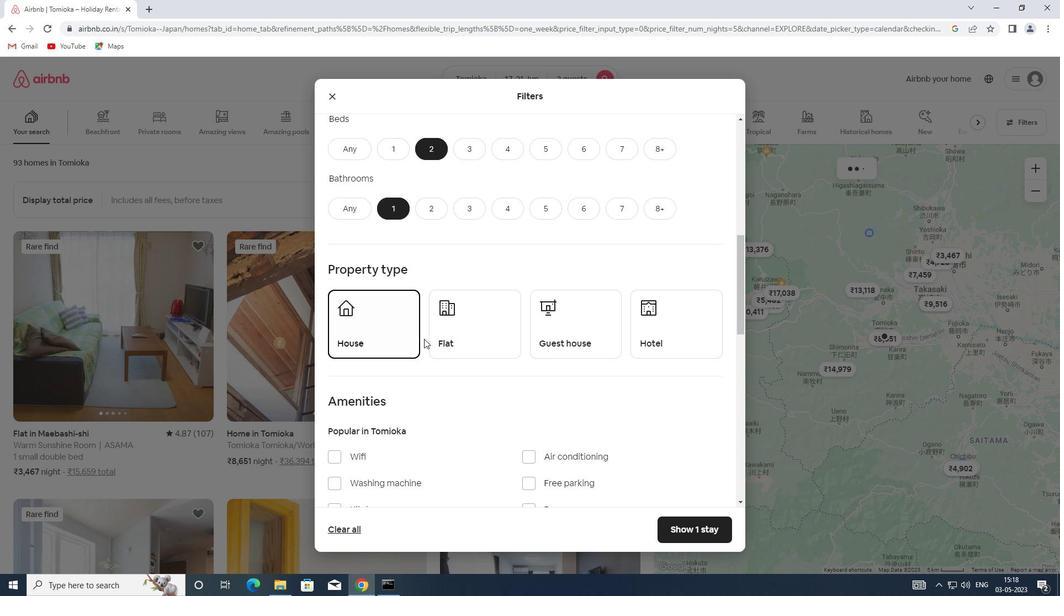 
Action: Mouse pressed left at (479, 335)
Screenshot: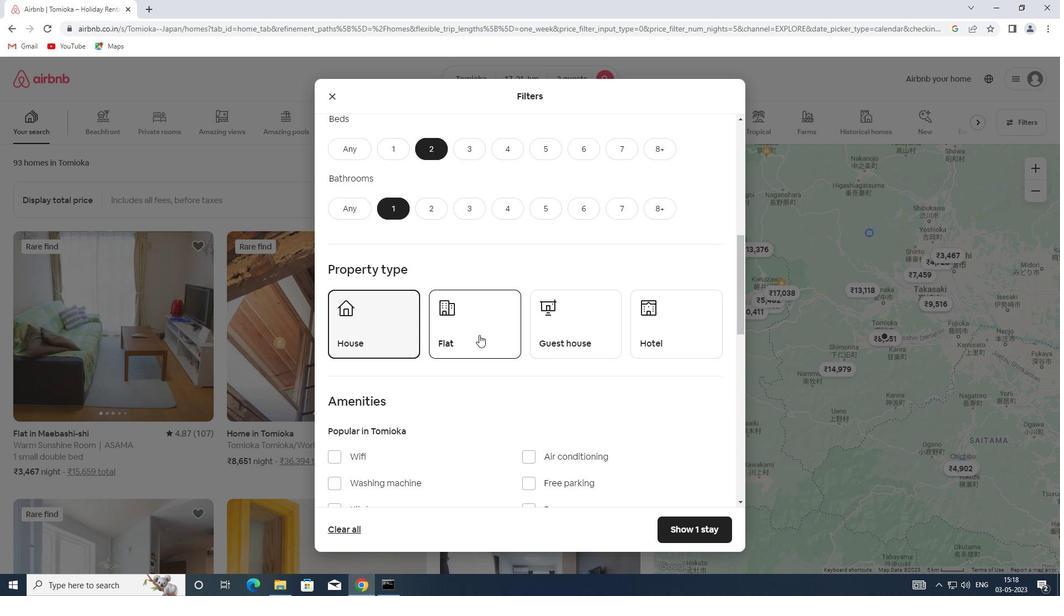 
Action: Mouse moved to (586, 334)
Screenshot: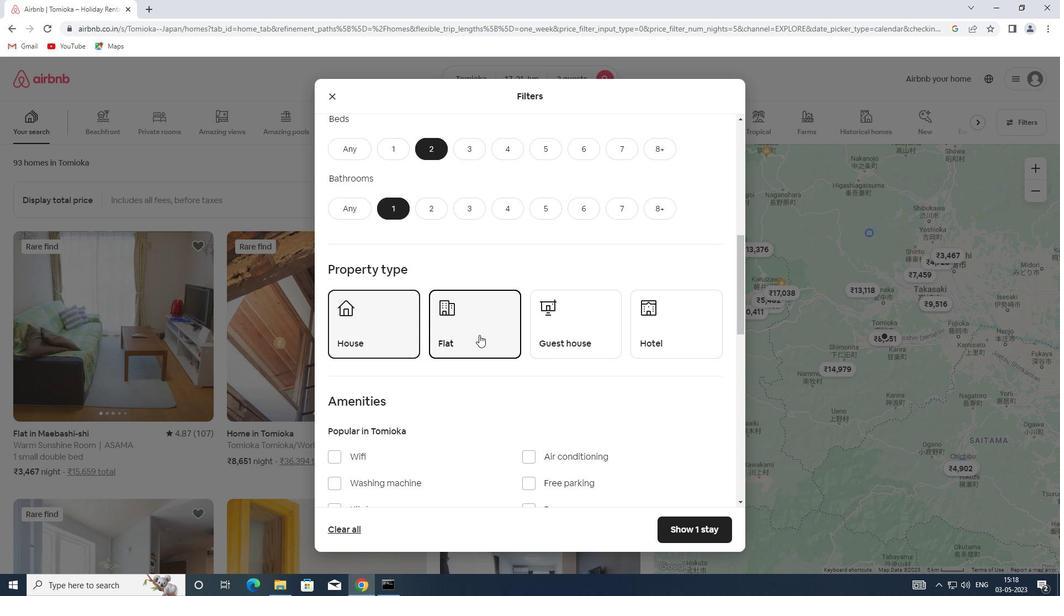 
Action: Mouse pressed left at (586, 334)
Screenshot: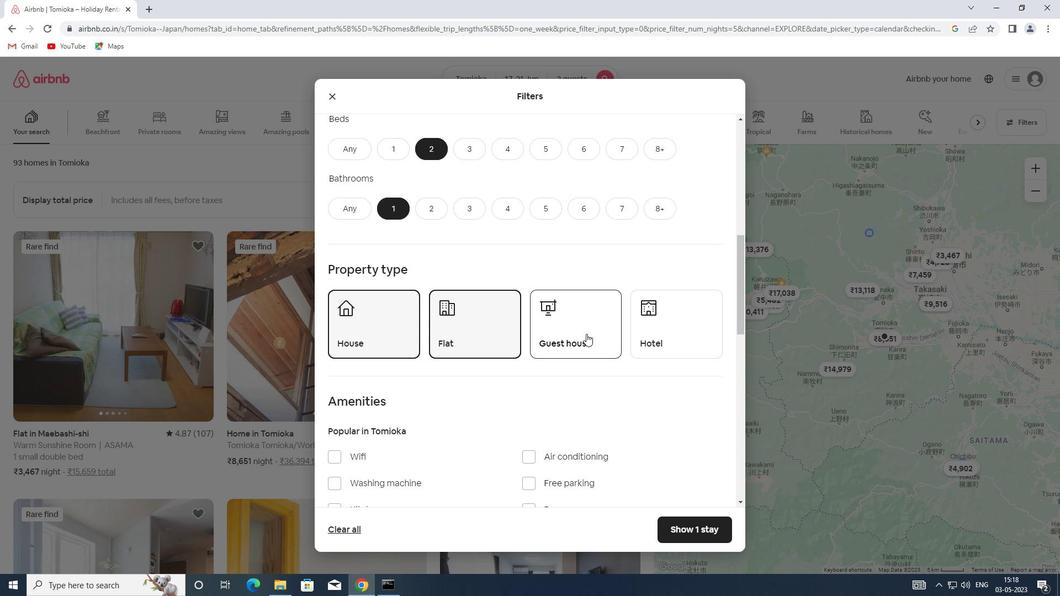 
Action: Mouse moved to (580, 333)
Screenshot: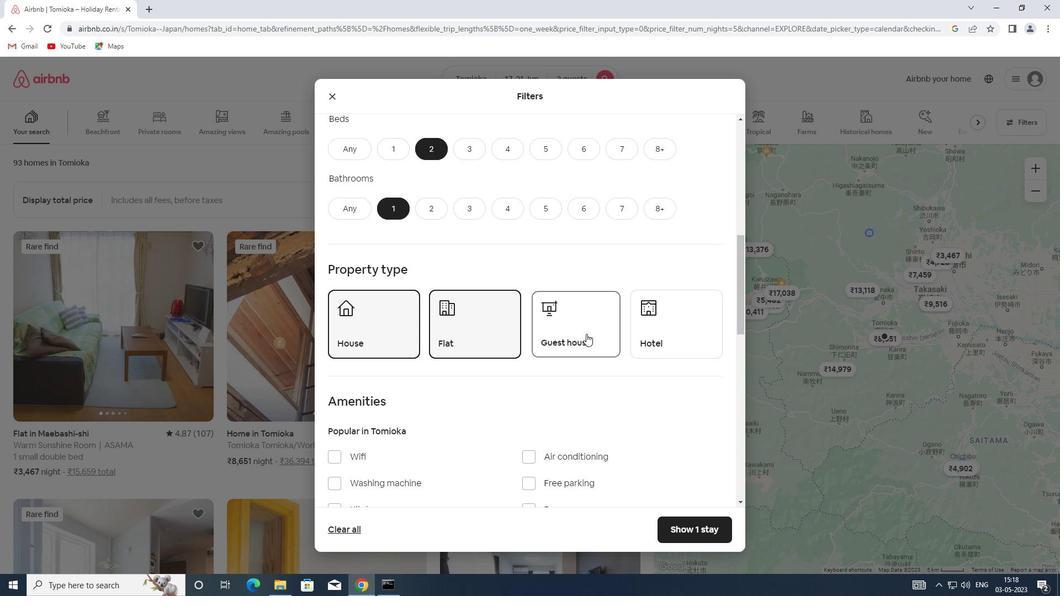 
Action: Mouse scrolled (580, 332) with delta (0, 0)
Screenshot: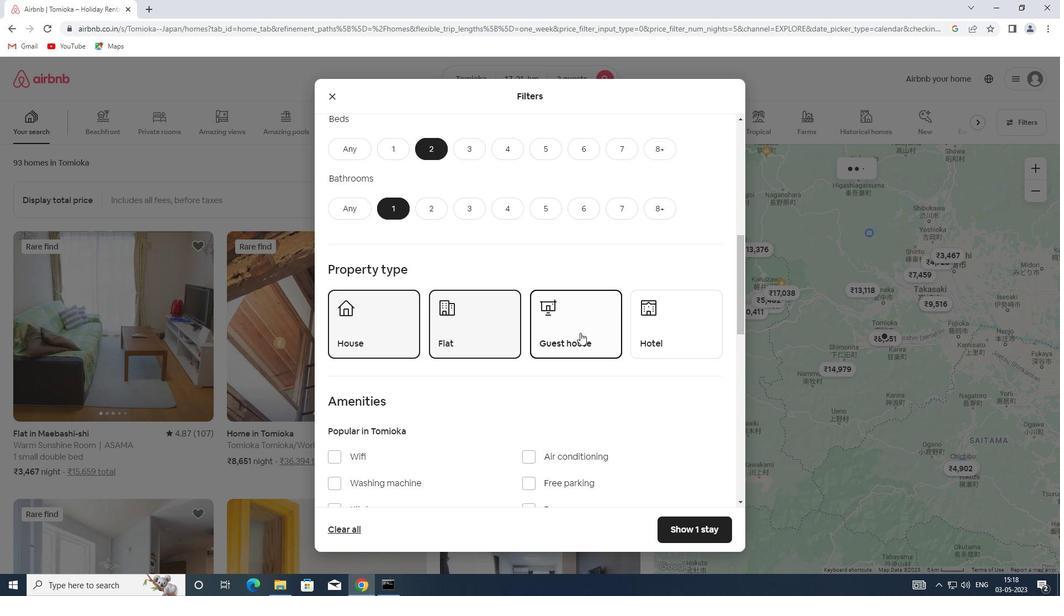 
Action: Mouse scrolled (580, 332) with delta (0, 0)
Screenshot: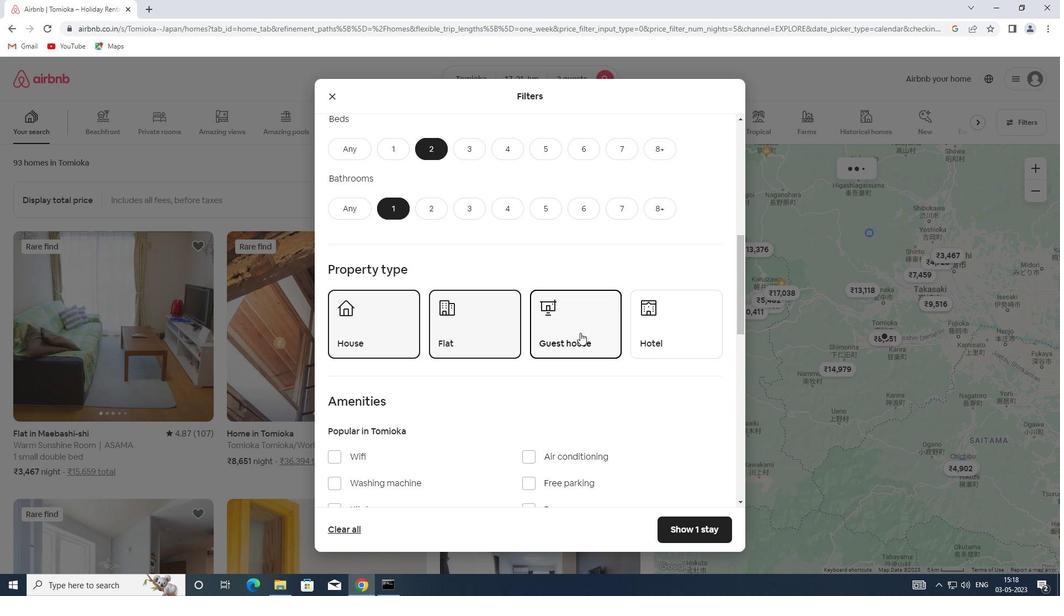 
Action: Mouse scrolled (580, 332) with delta (0, 0)
Screenshot: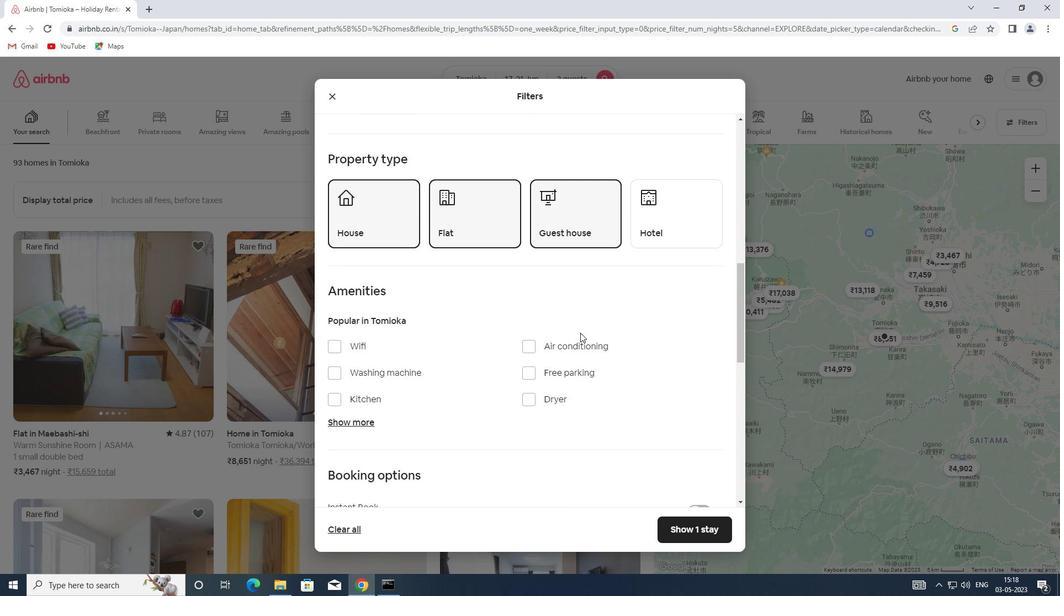 
Action: Mouse scrolled (580, 332) with delta (0, 0)
Screenshot: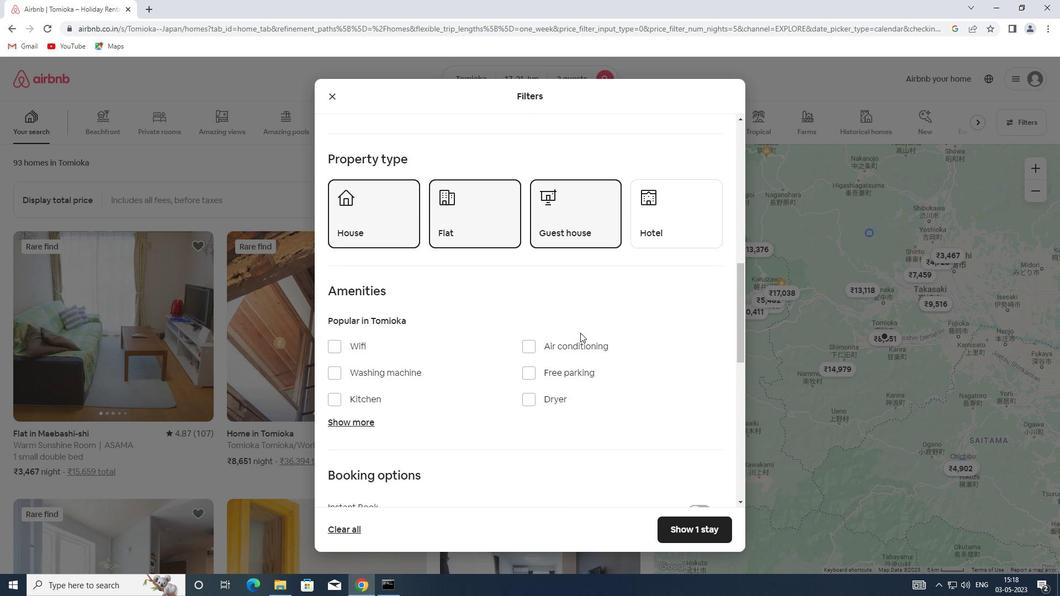 
Action: Mouse scrolled (580, 332) with delta (0, 0)
Screenshot: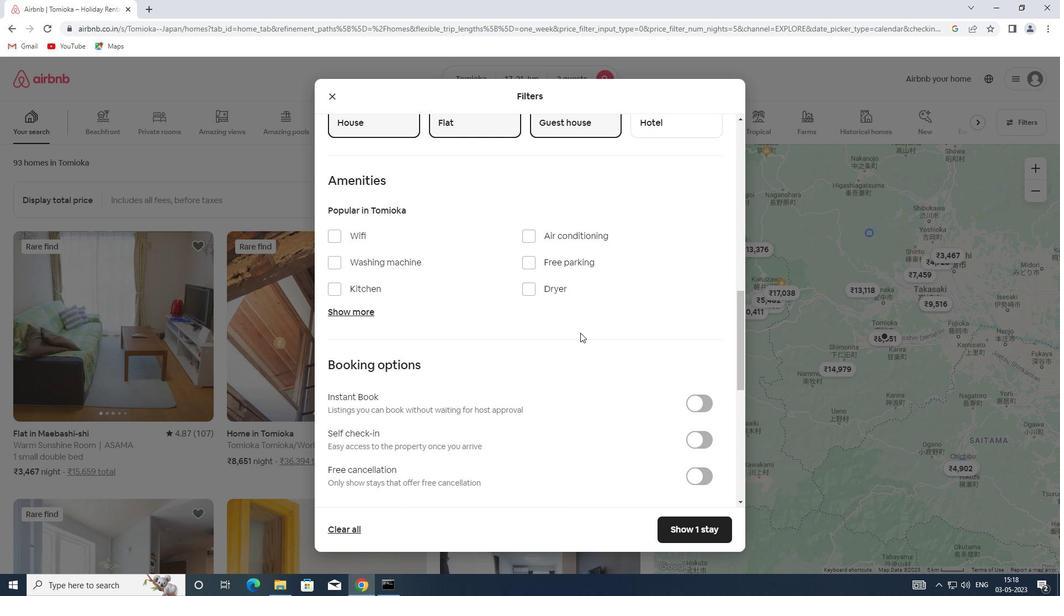 
Action: Mouse scrolled (580, 332) with delta (0, 0)
Screenshot: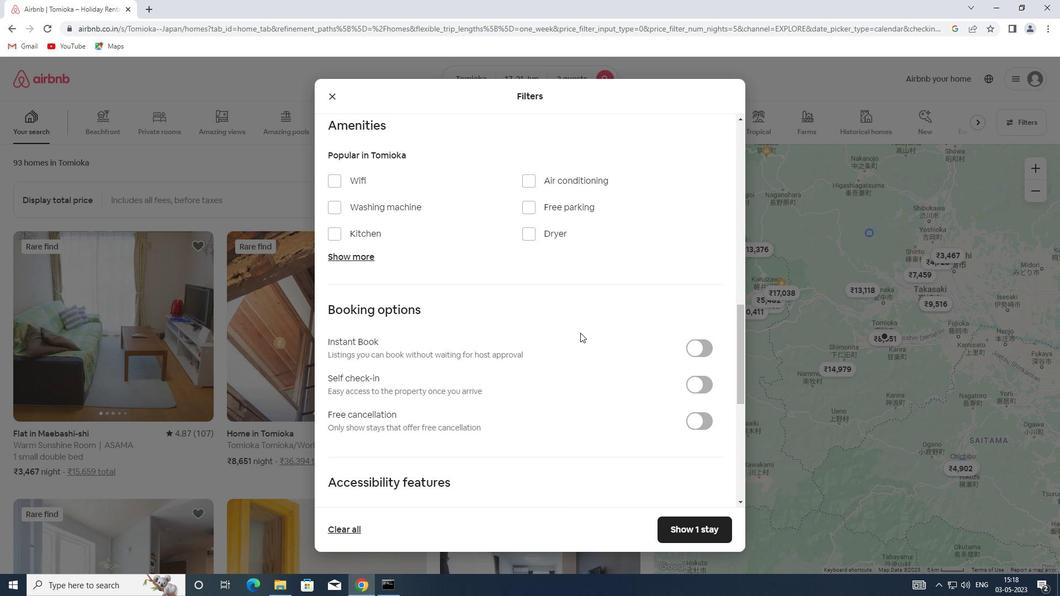 
Action: Mouse scrolled (580, 332) with delta (0, 0)
Screenshot: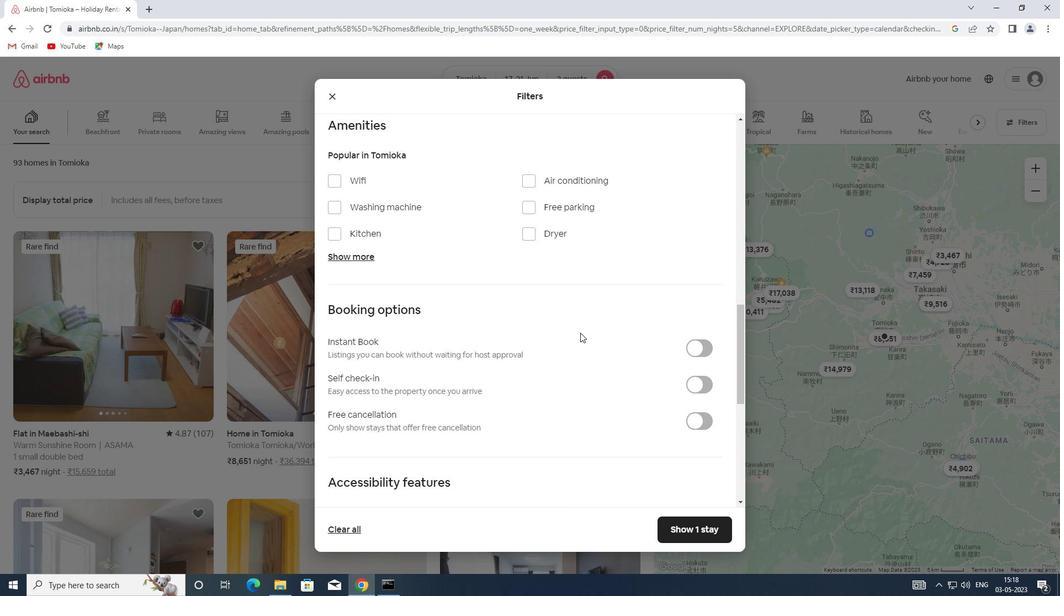 
Action: Mouse moved to (696, 271)
Screenshot: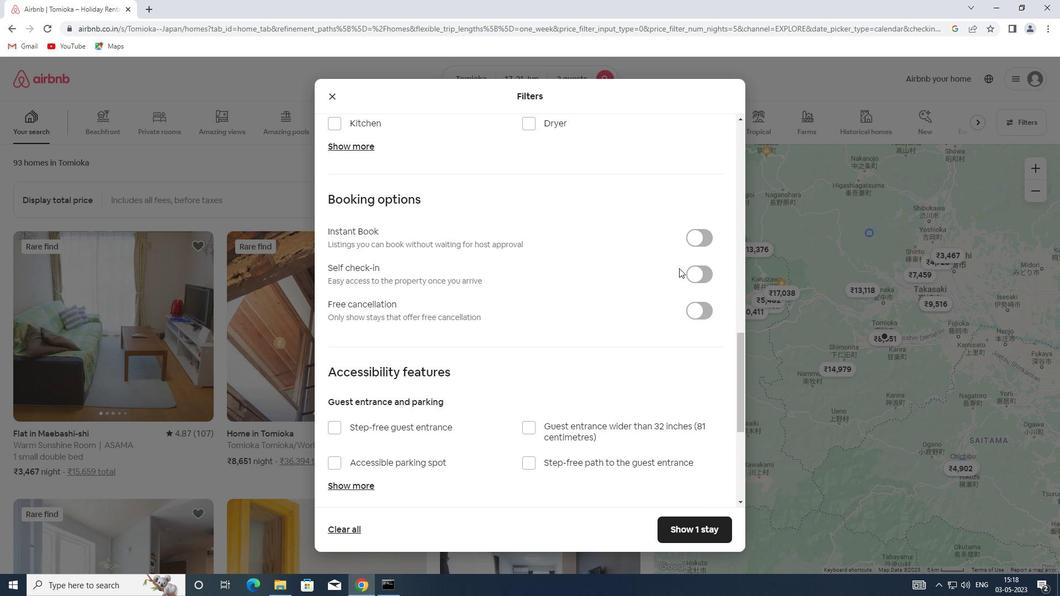 
Action: Mouse pressed left at (696, 271)
Screenshot: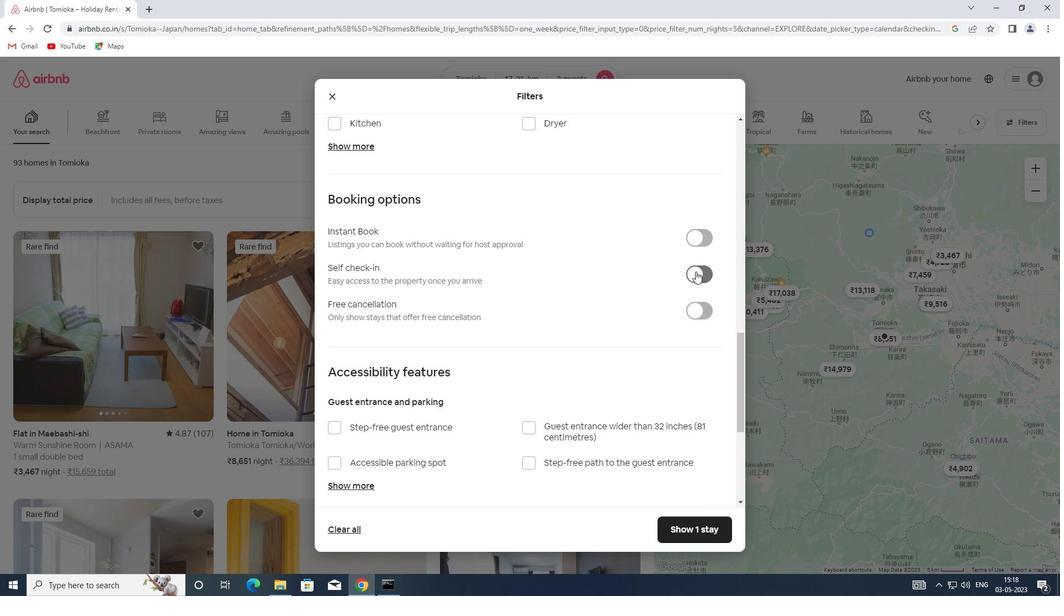 
Action: Mouse moved to (463, 343)
Screenshot: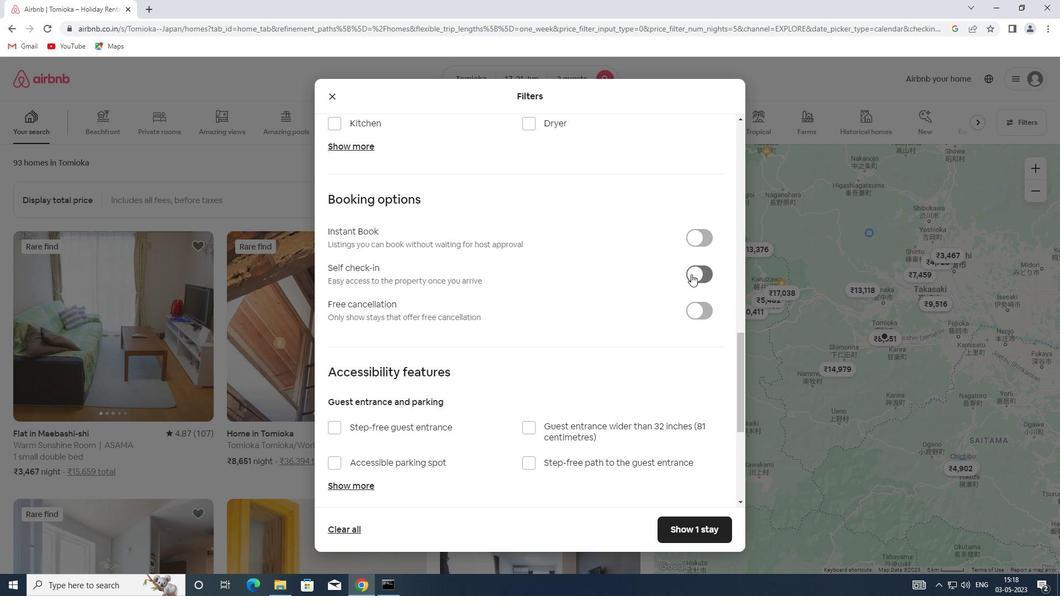 
Action: Mouse scrolled (463, 342) with delta (0, 0)
Screenshot: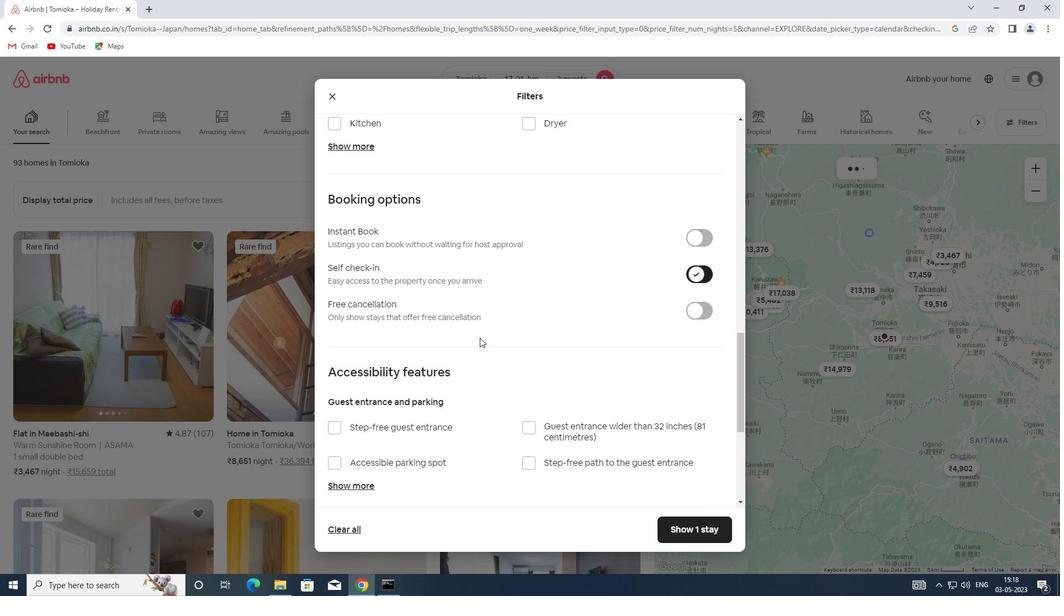 
Action: Mouse moved to (386, 464)
Screenshot: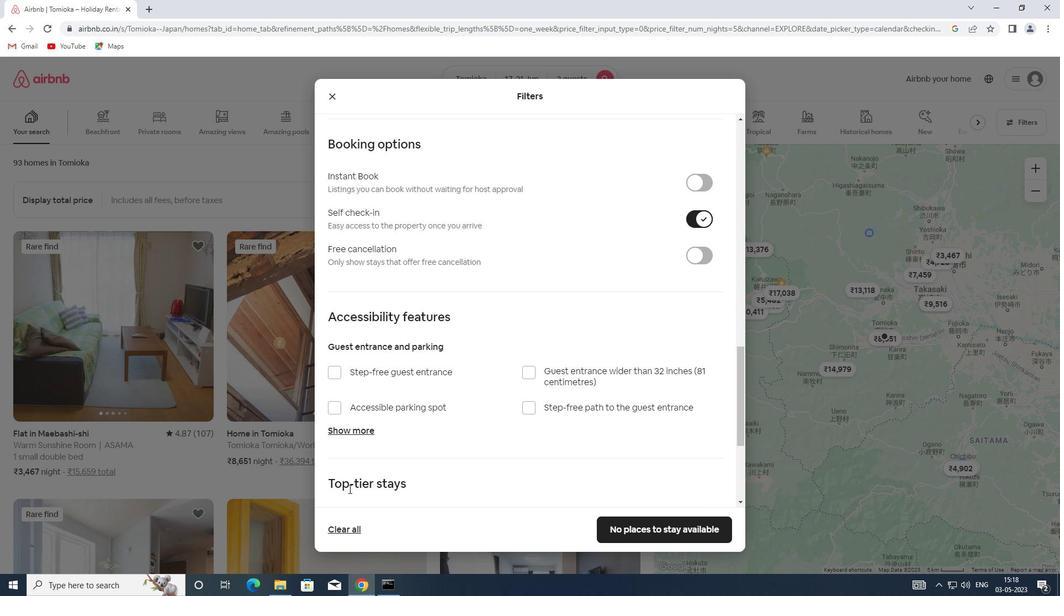 
Action: Mouse scrolled (386, 463) with delta (0, 0)
Screenshot: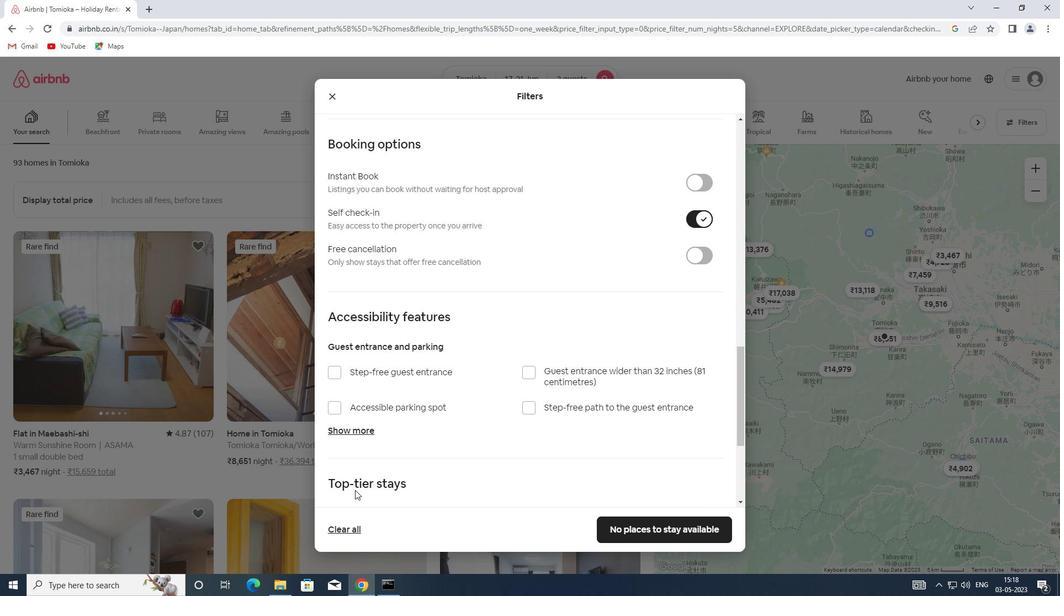 
Action: Mouse scrolled (386, 463) with delta (0, 0)
Screenshot: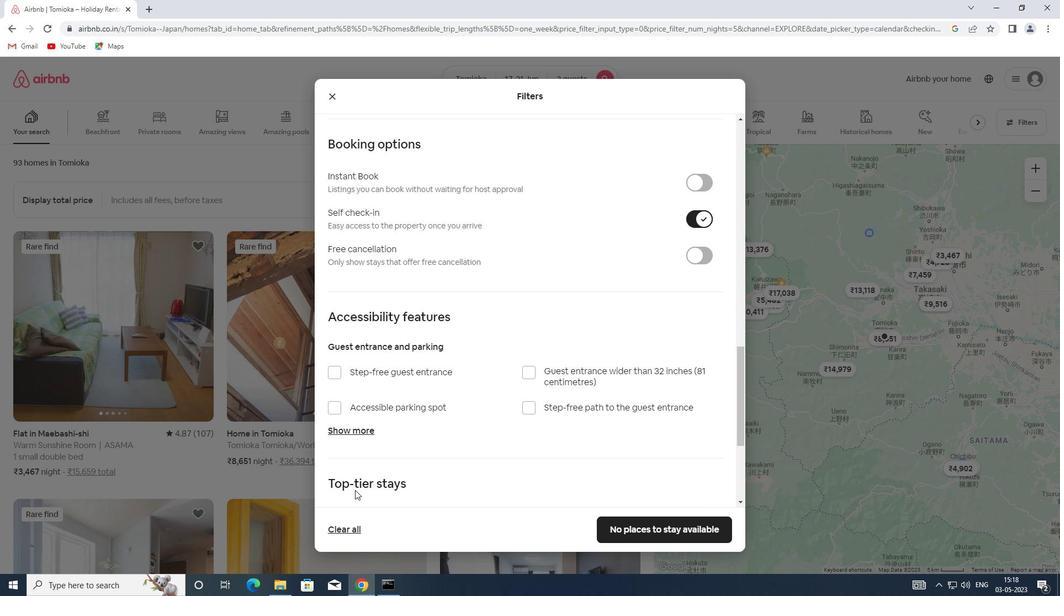 
Action: Mouse scrolled (386, 463) with delta (0, 0)
Screenshot: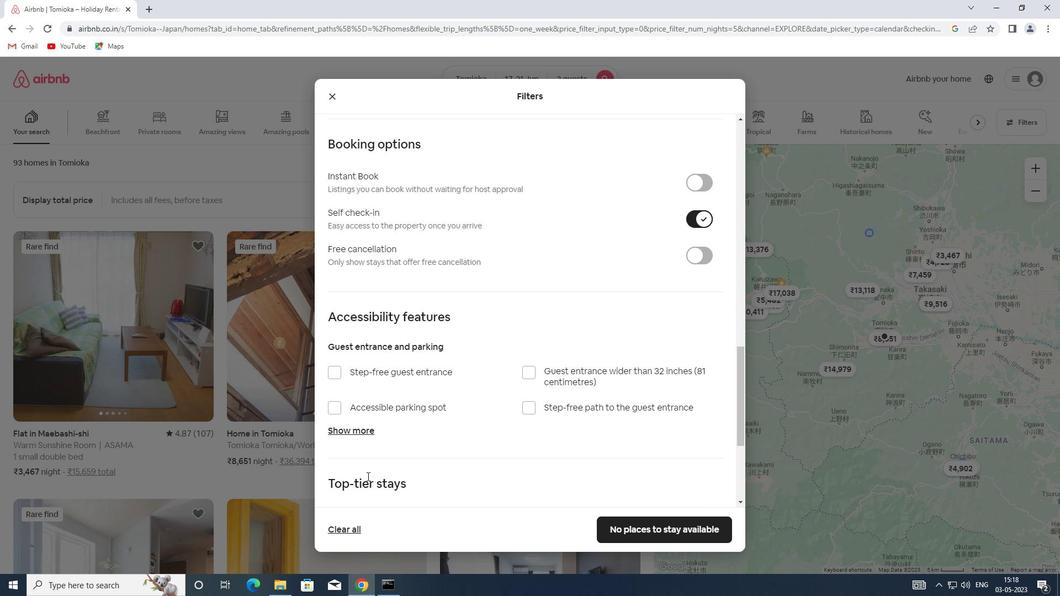 
Action: Mouse moved to (390, 461)
Screenshot: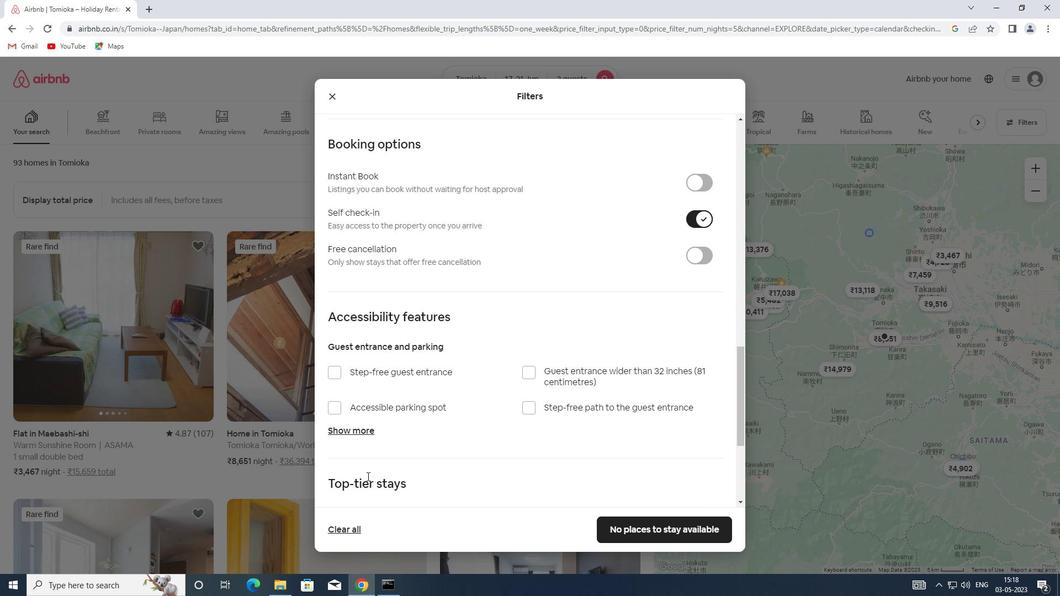 
Action: Mouse scrolled (390, 461) with delta (0, 0)
Screenshot: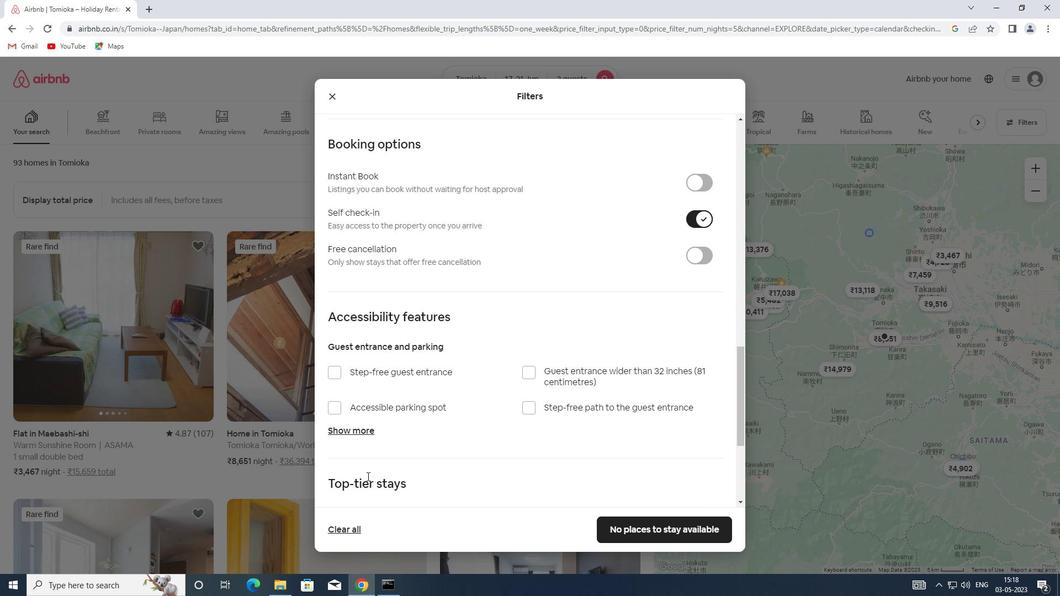 
Action: Mouse moved to (355, 427)
Screenshot: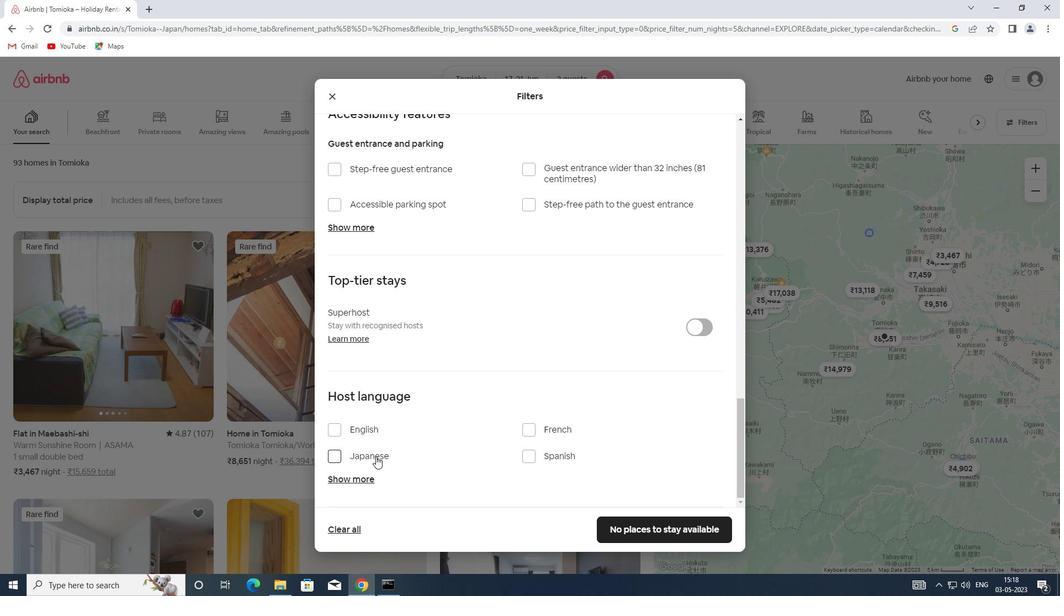 
Action: Mouse pressed left at (355, 427)
Screenshot: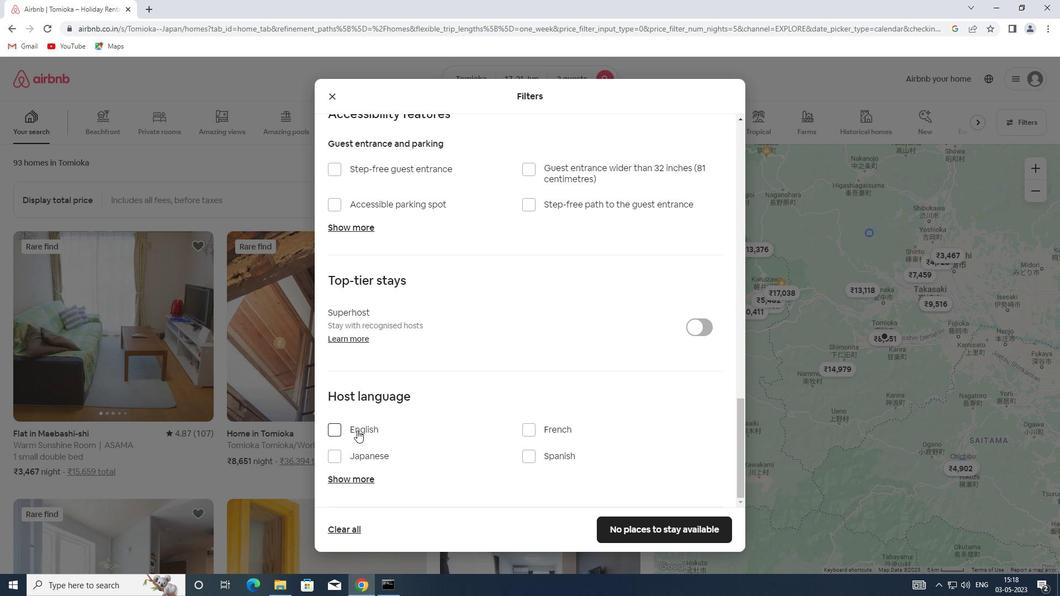 
Action: Mouse moved to (622, 524)
Screenshot: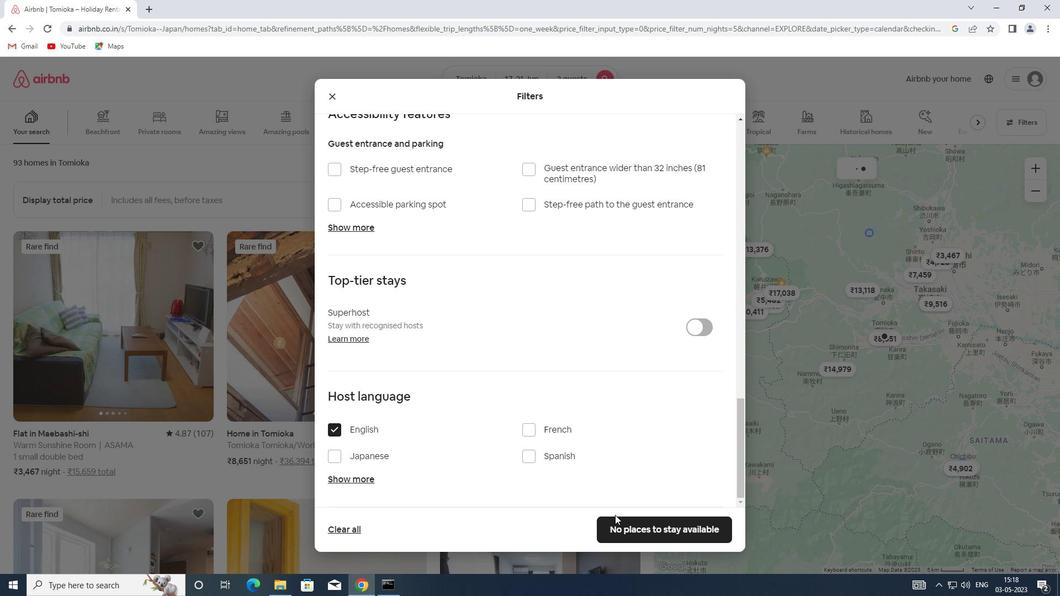 
Action: Mouse pressed left at (622, 524)
Screenshot: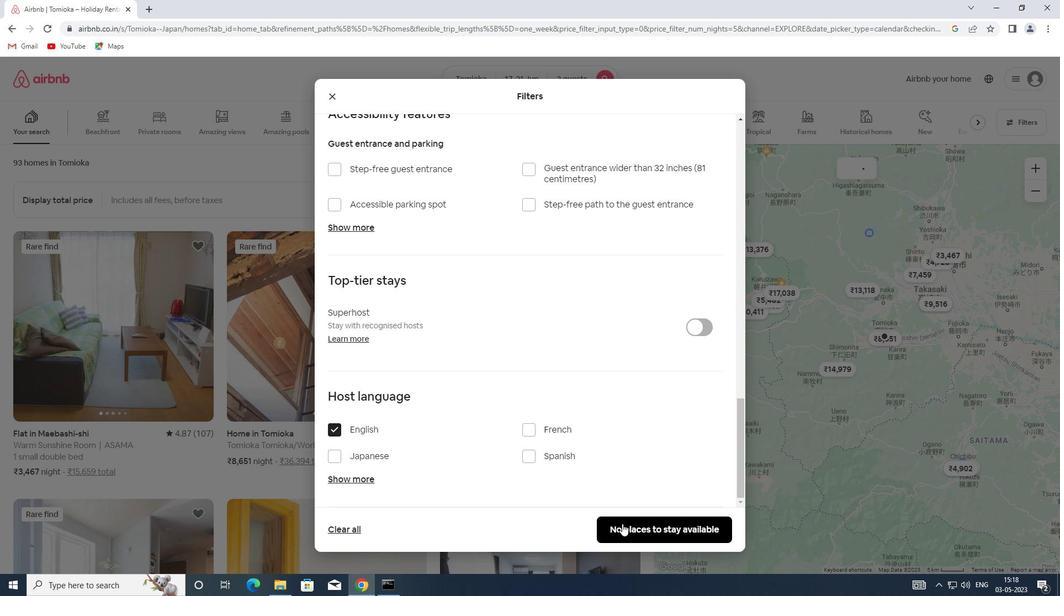 
